 Task: Search one way flight ticket for 3 adults in first from Akron/canton: Akron-canton Regional Airport to Rock Springs: Southwest Wyoming Regional Airport (rock Springs Sweetwater County Airport) on 8-5-2023. Choice of flights is Singapure airlines. Number of bags: 1 carry on bag. Price is upto 100000. Outbound departure time preference is 8:00.
Action: Mouse moved to (381, 302)
Screenshot: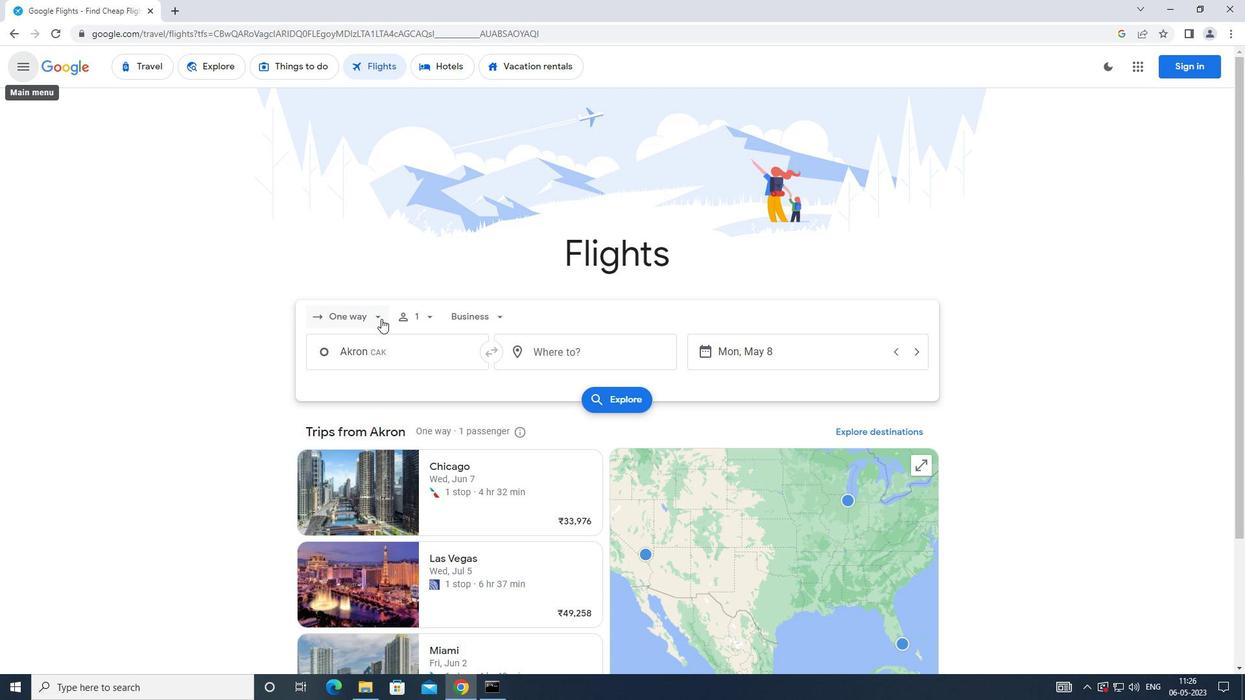 
Action: Mouse pressed left at (381, 302)
Screenshot: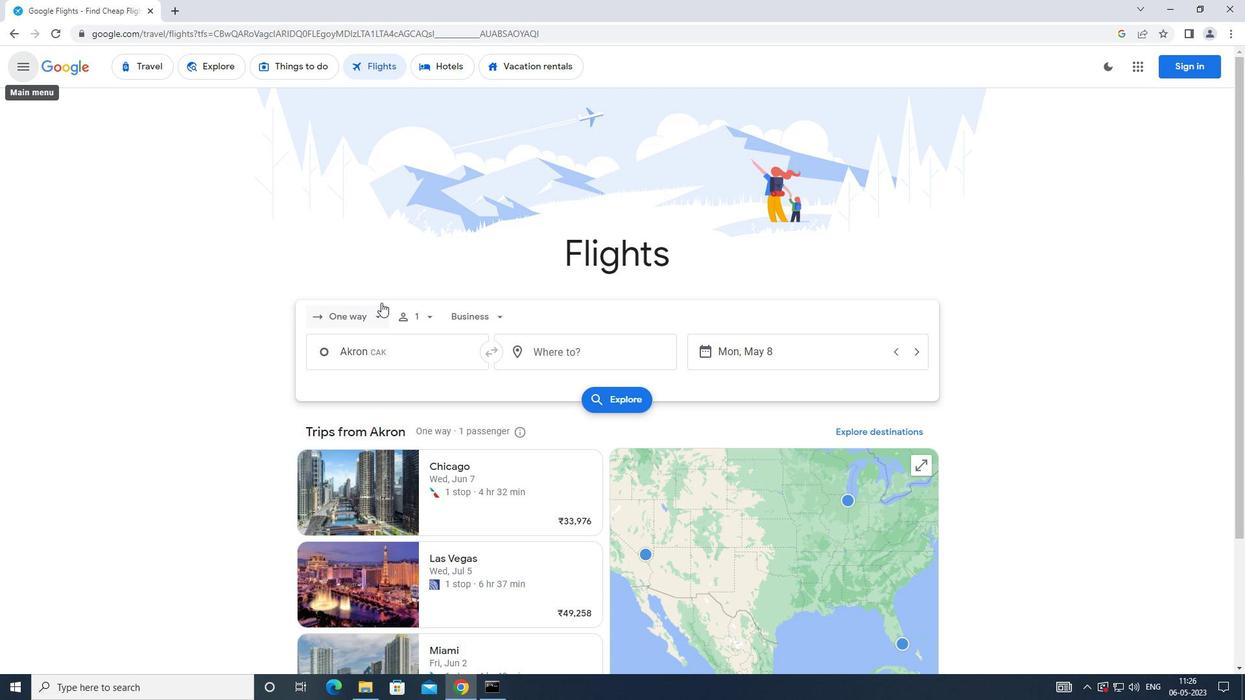 
Action: Mouse moved to (363, 376)
Screenshot: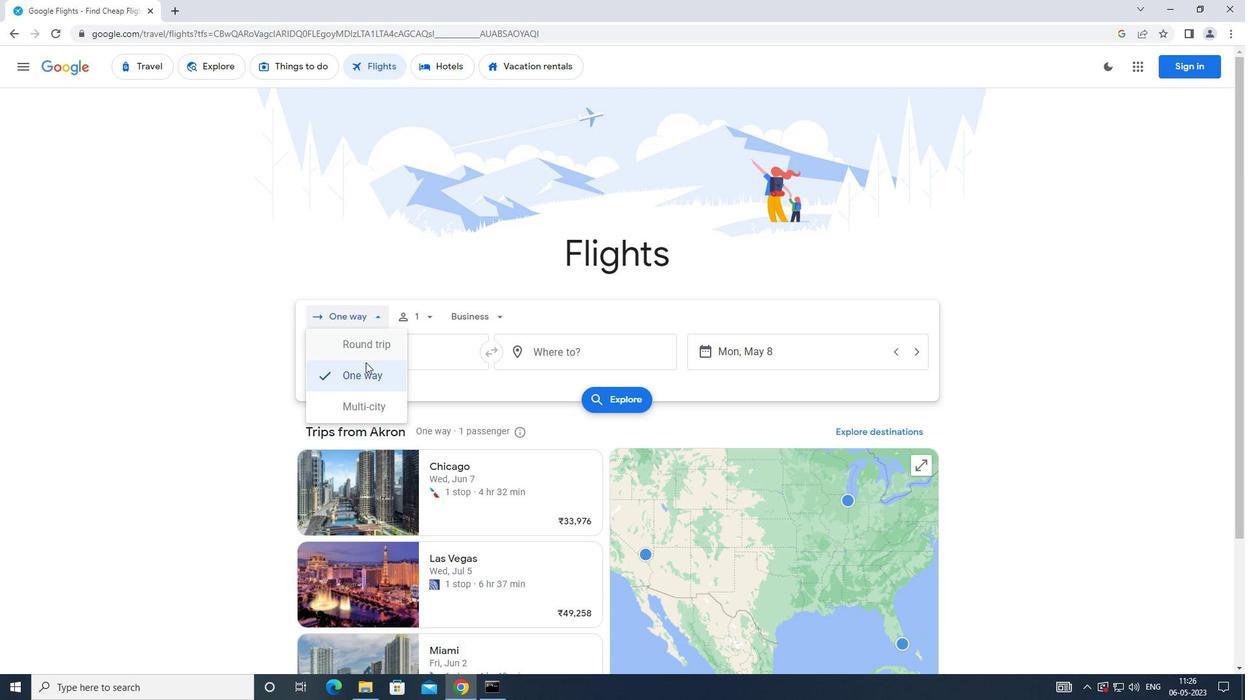 
Action: Mouse pressed left at (363, 376)
Screenshot: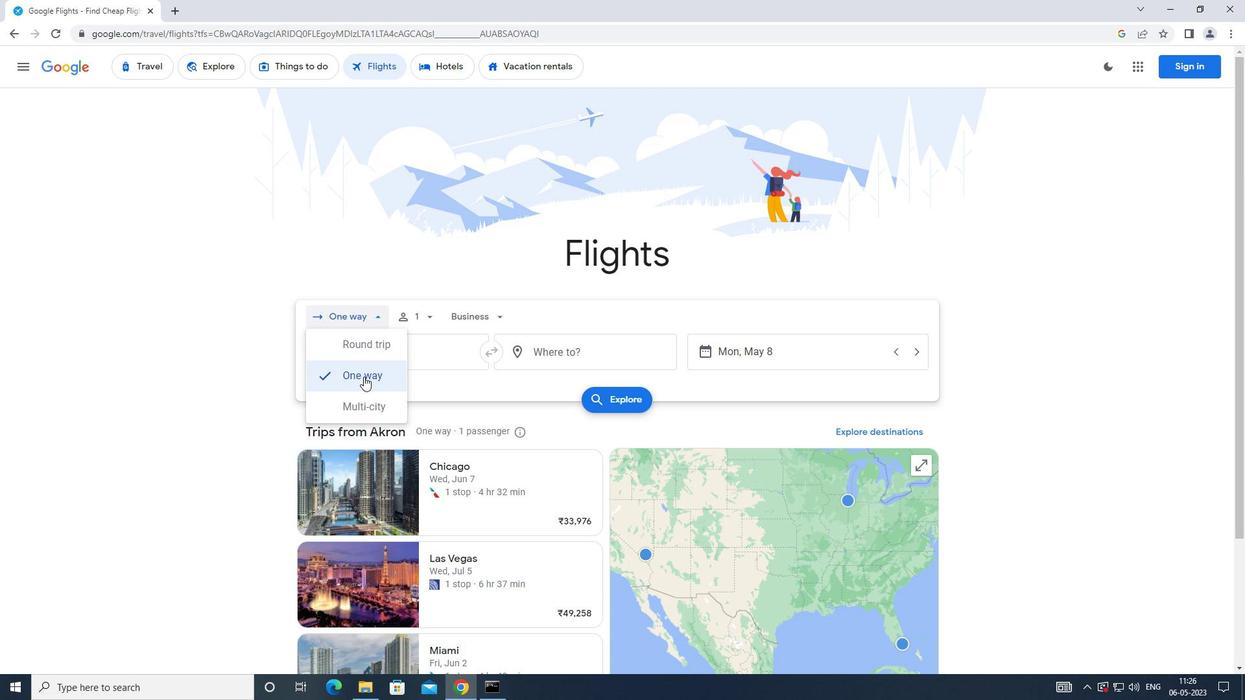
Action: Mouse moved to (428, 315)
Screenshot: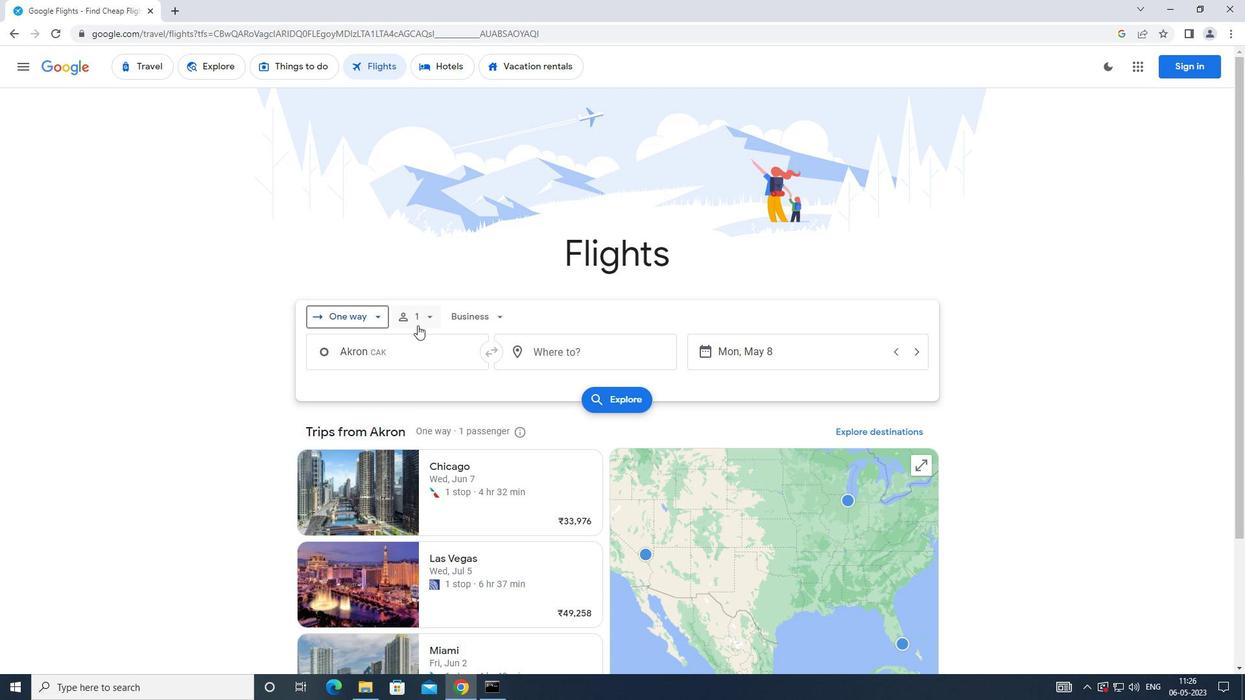 
Action: Mouse pressed left at (428, 315)
Screenshot: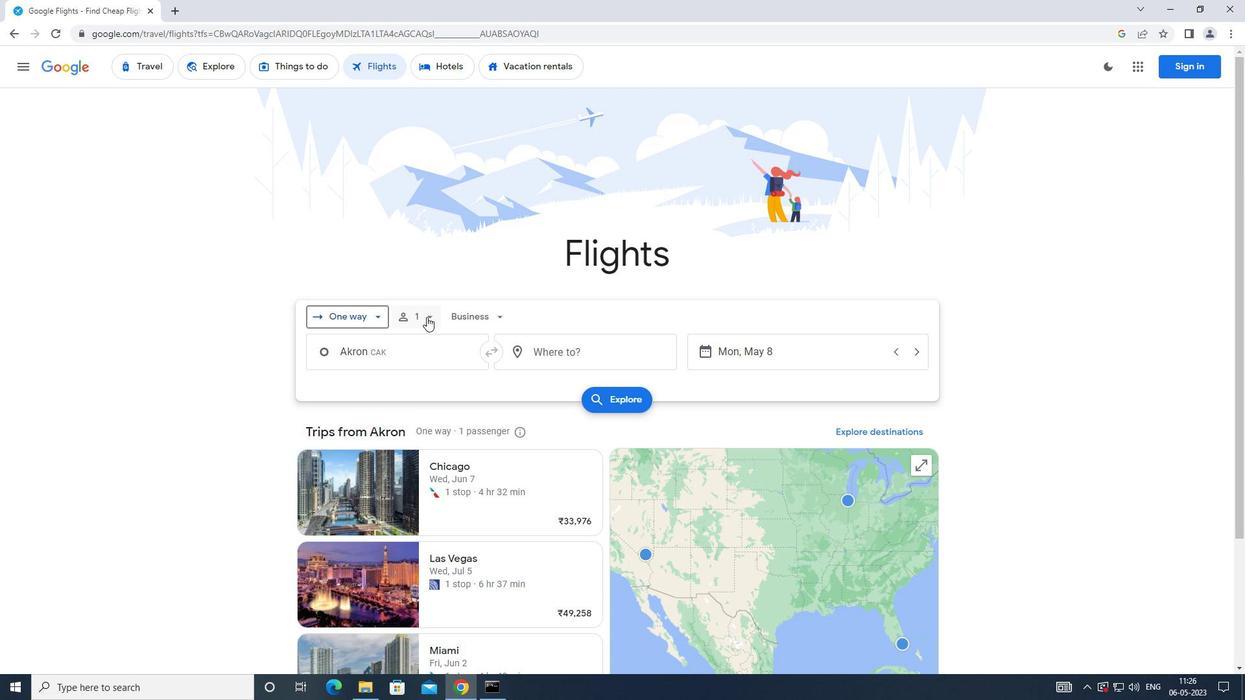 
Action: Mouse moved to (533, 352)
Screenshot: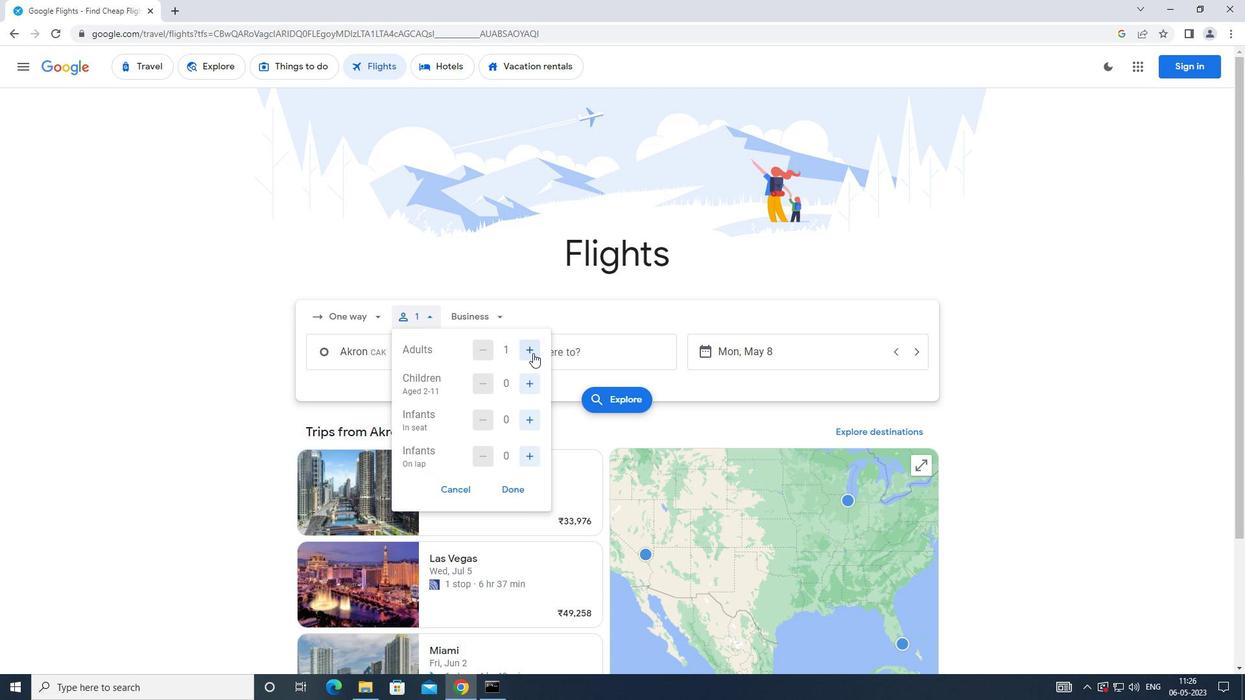 
Action: Mouse pressed left at (533, 352)
Screenshot: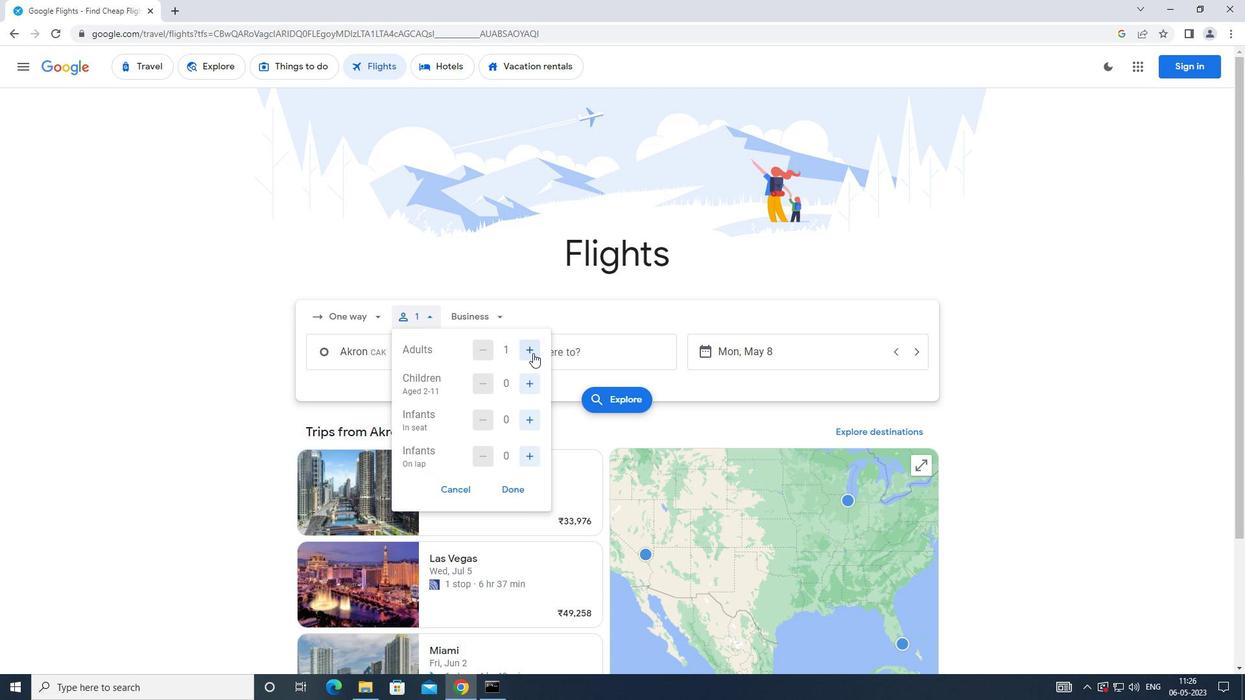 
Action: Mouse moved to (534, 352)
Screenshot: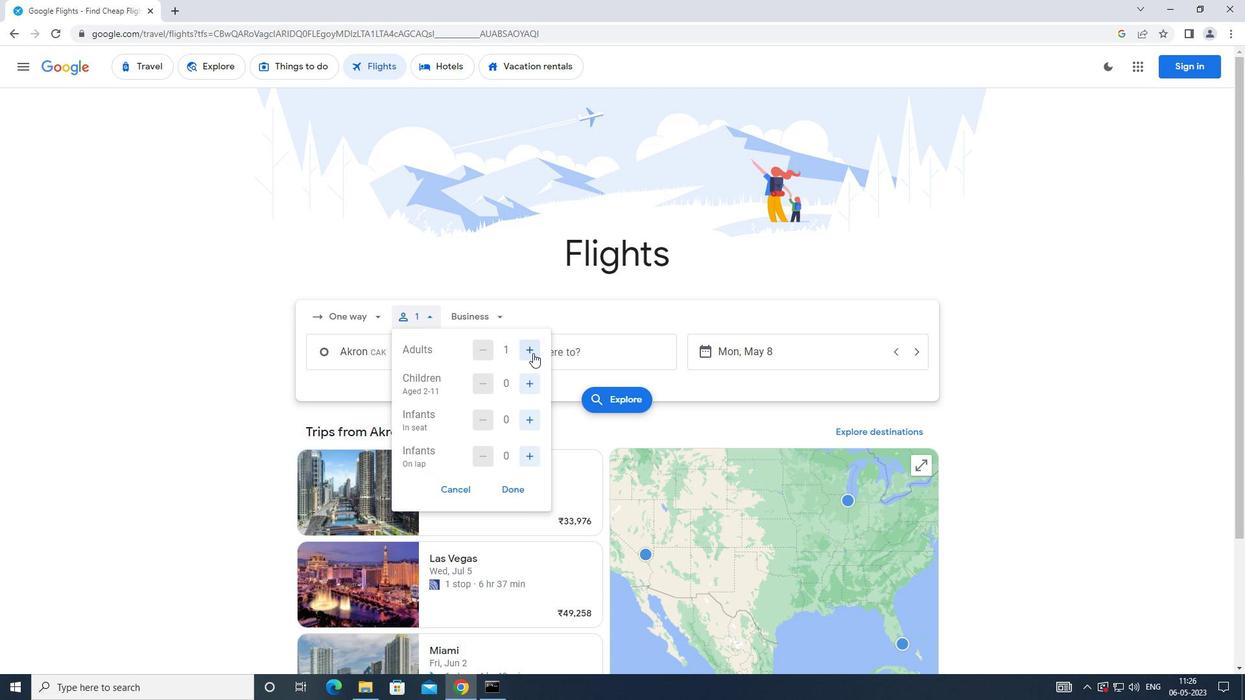 
Action: Mouse pressed left at (534, 352)
Screenshot: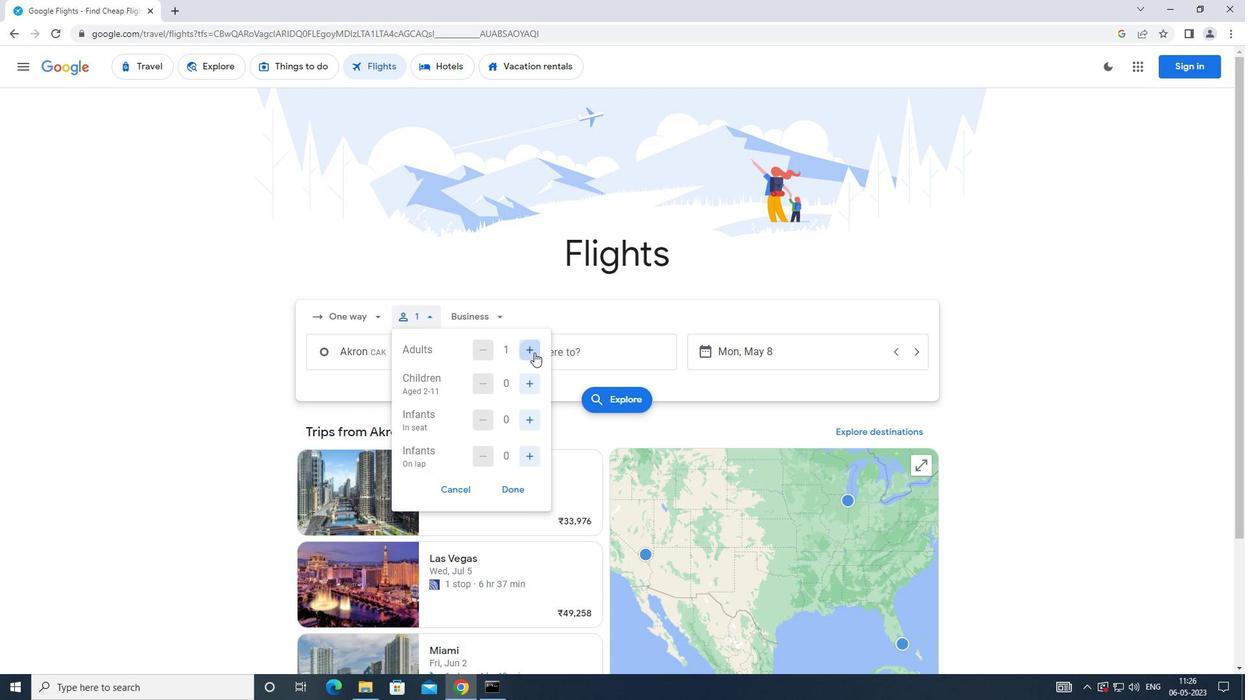 
Action: Mouse moved to (516, 489)
Screenshot: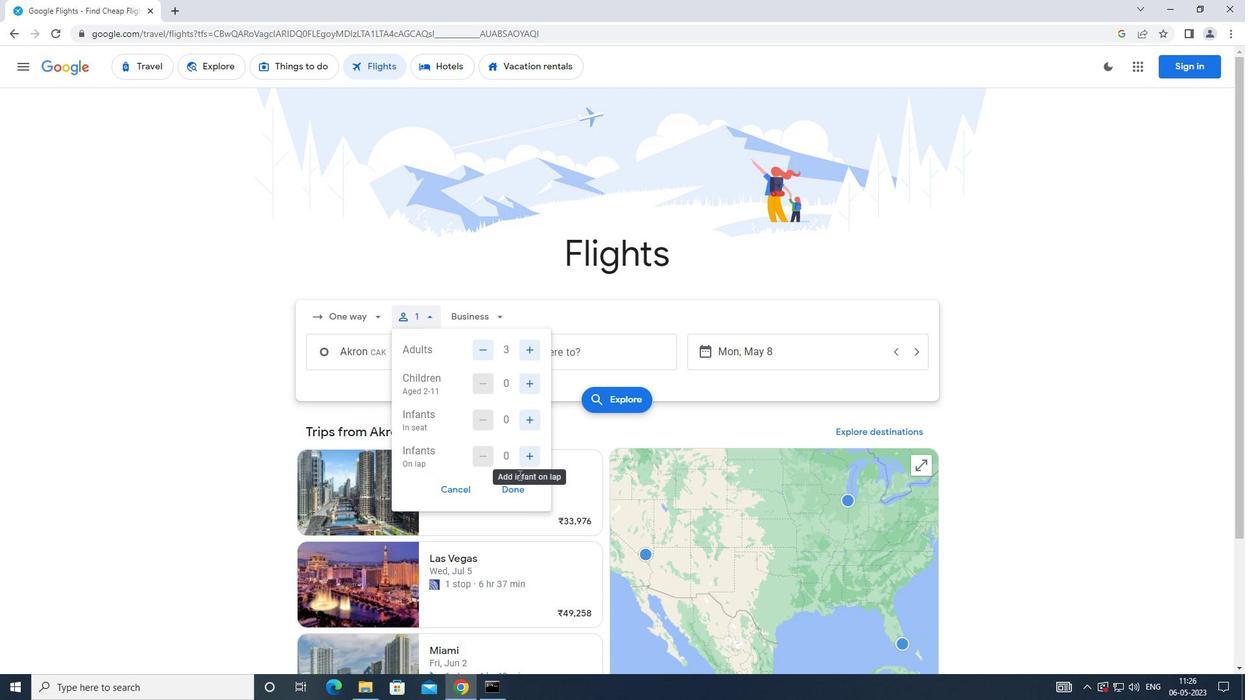 
Action: Mouse pressed left at (516, 489)
Screenshot: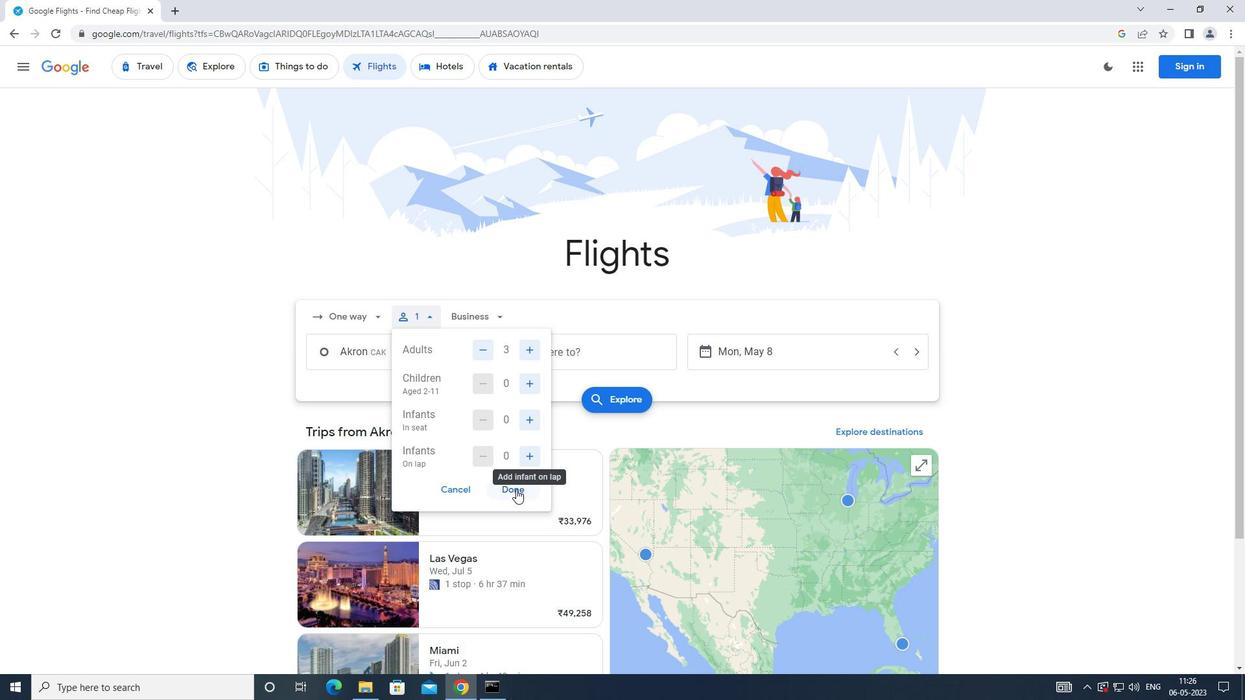 
Action: Mouse moved to (470, 318)
Screenshot: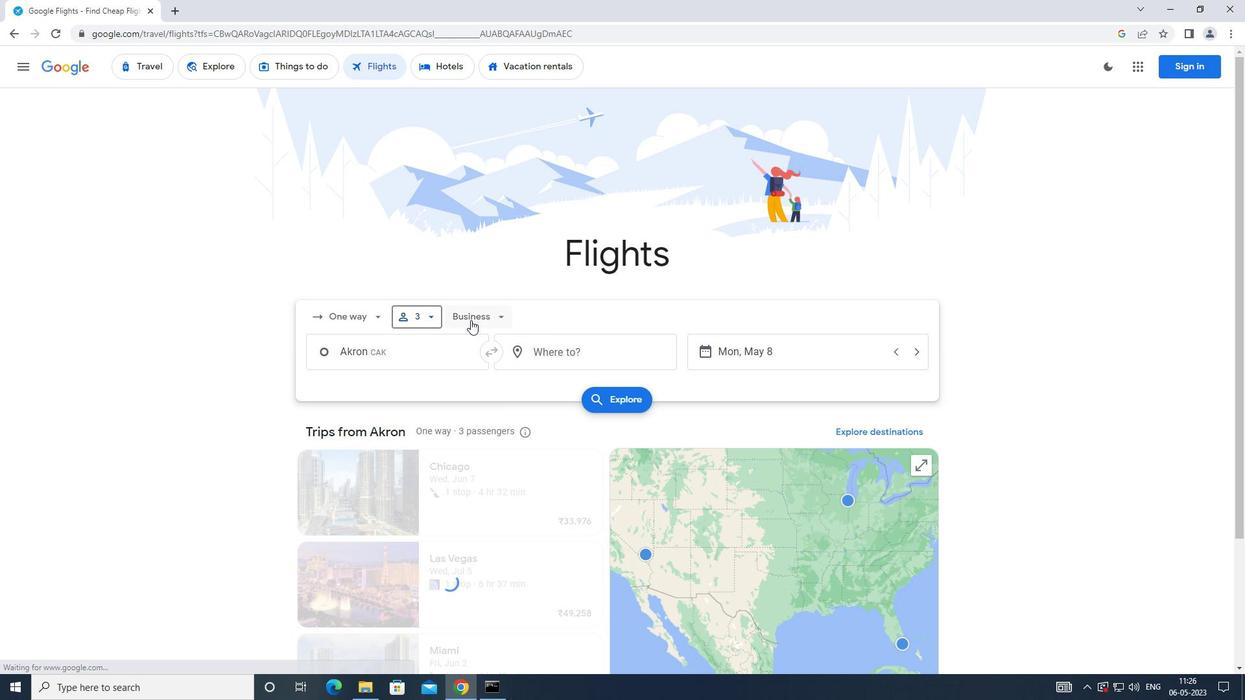 
Action: Mouse pressed left at (470, 318)
Screenshot: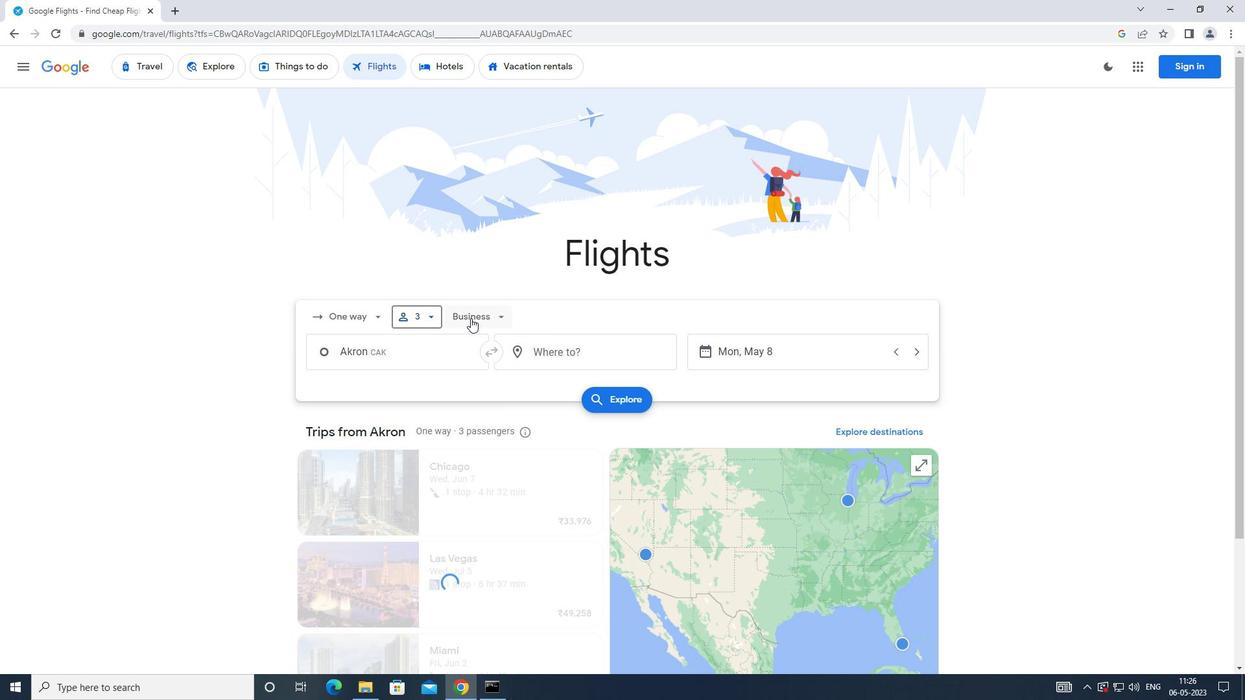 
Action: Mouse moved to (490, 445)
Screenshot: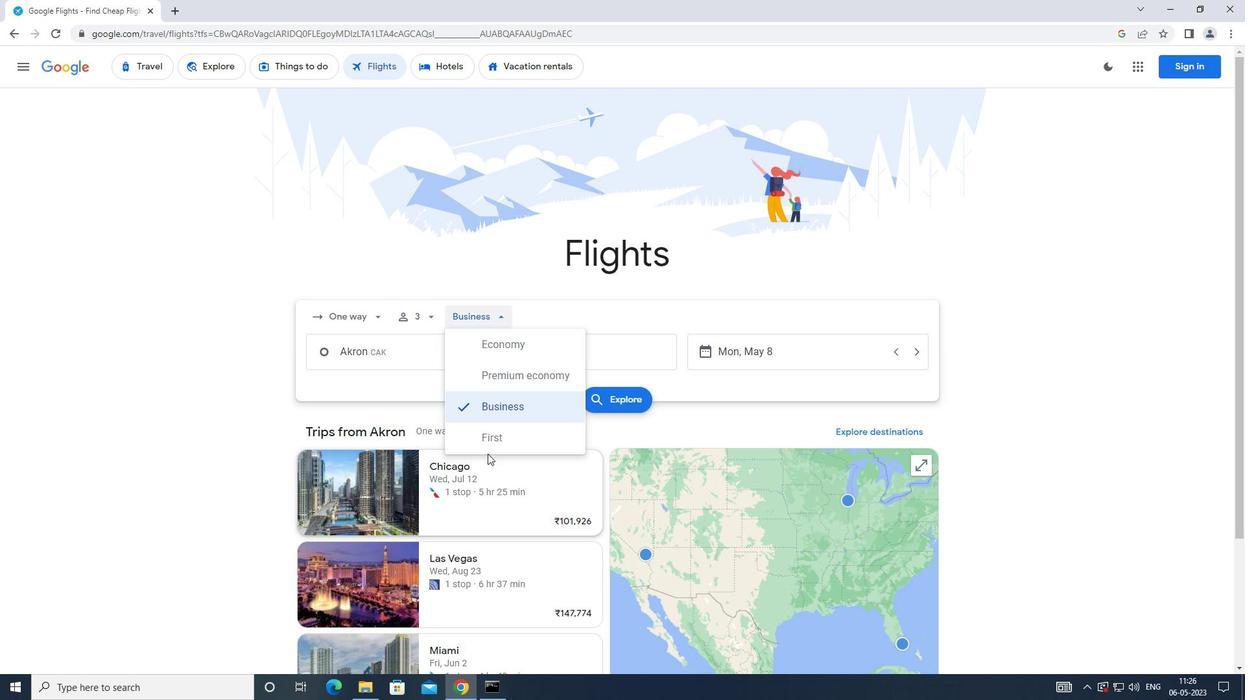 
Action: Mouse pressed left at (490, 445)
Screenshot: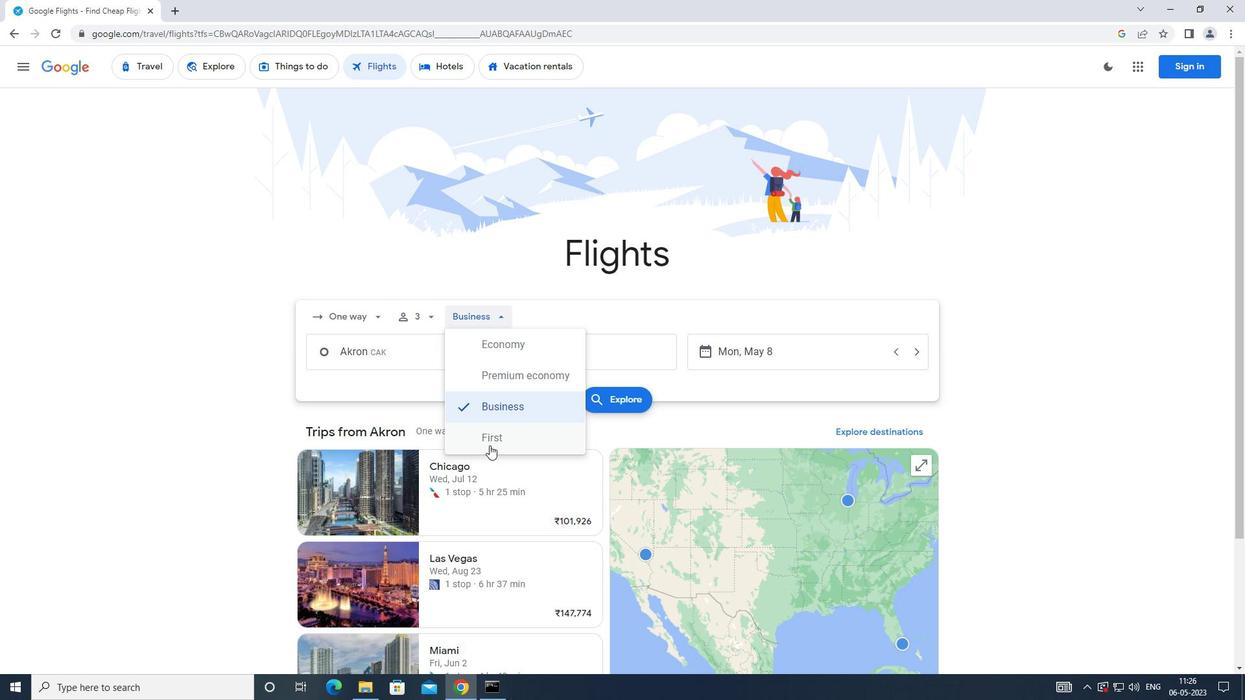 
Action: Mouse moved to (379, 356)
Screenshot: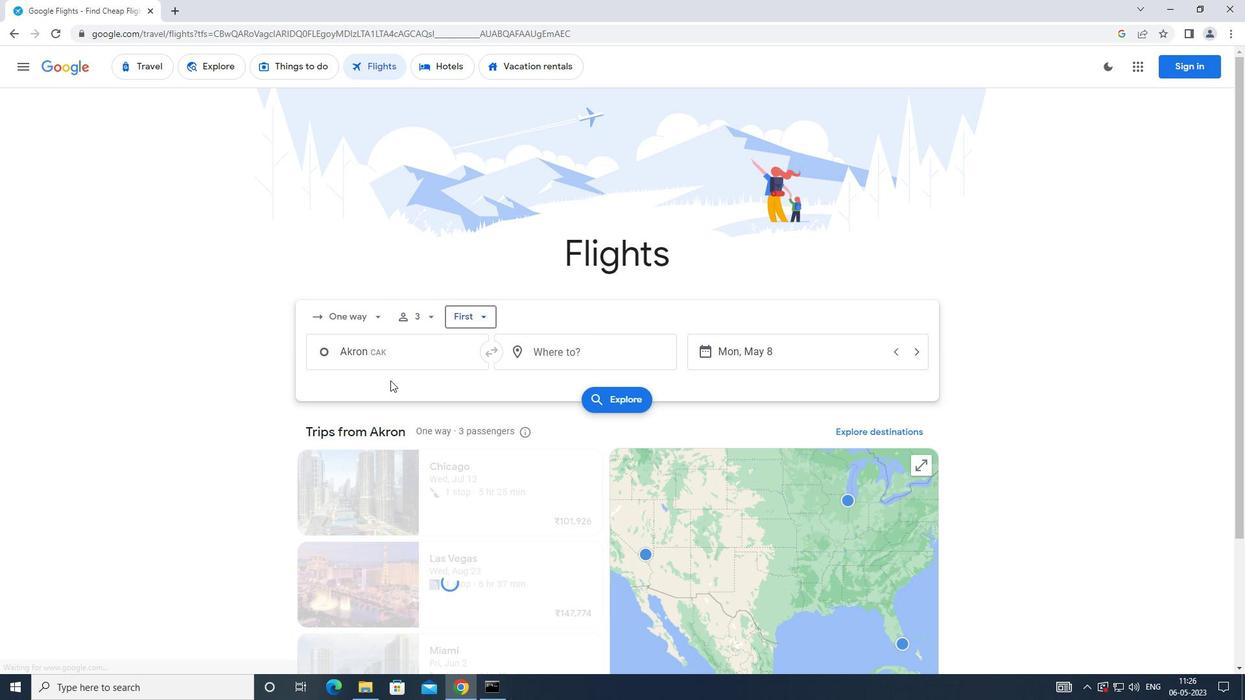 
Action: Mouse pressed left at (379, 356)
Screenshot: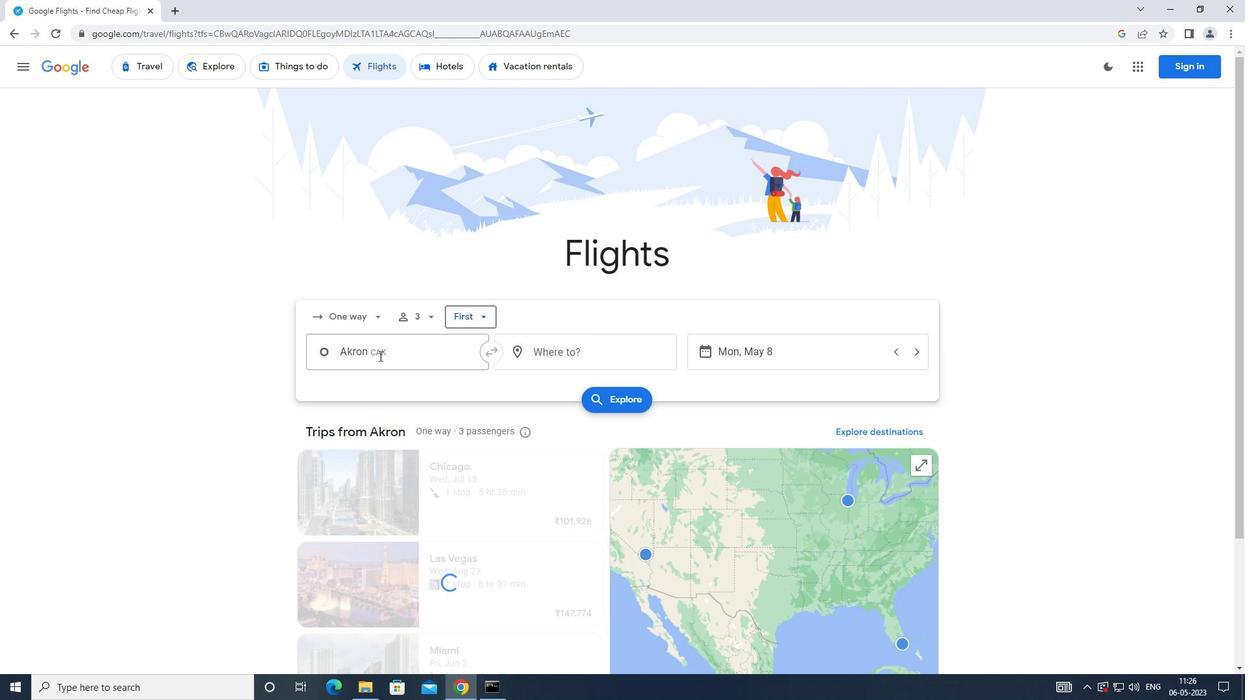 
Action: Mouse moved to (384, 361)
Screenshot: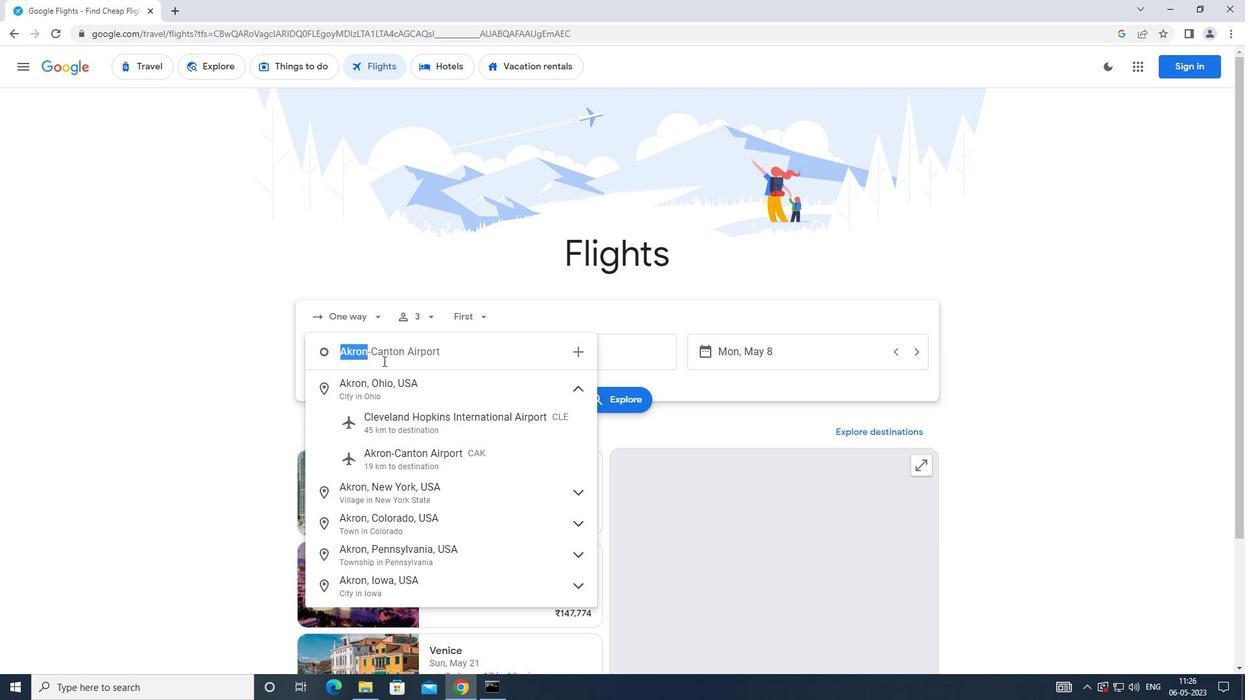 
Action: Key pressed <Key.caps_lock>a<Key.backspace><Key.caps_lock>a<Key.caps_lock>kro-canton
Screenshot: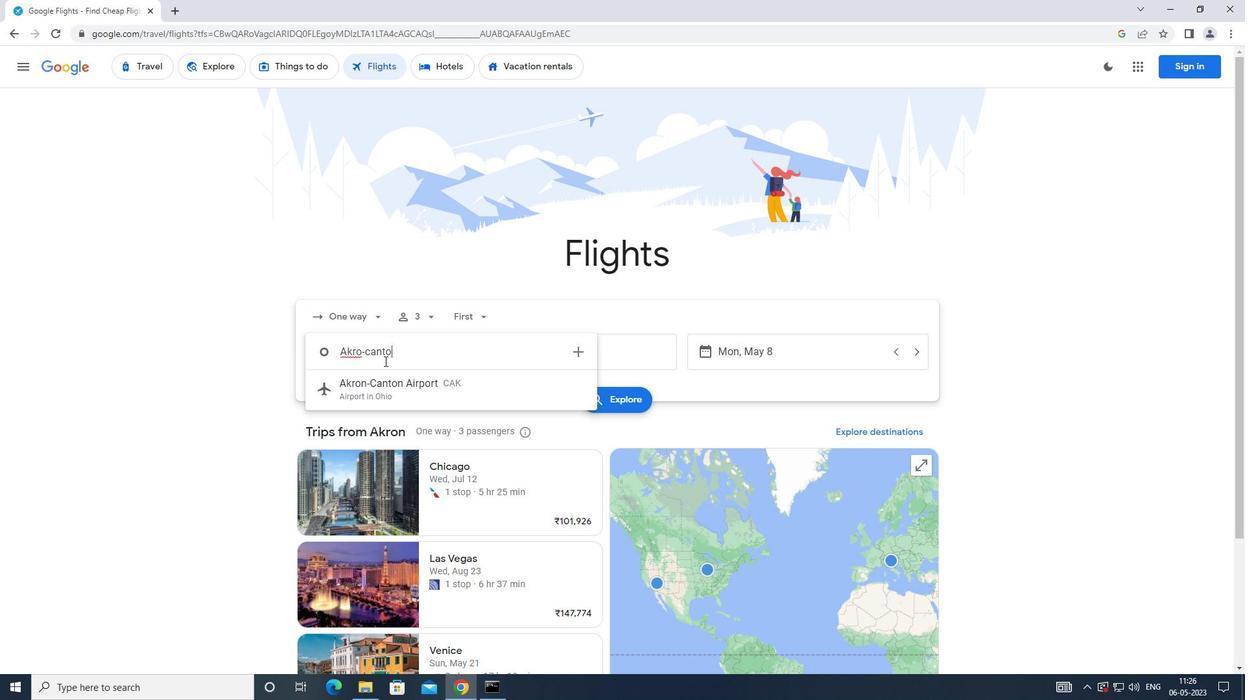 
Action: Mouse moved to (379, 389)
Screenshot: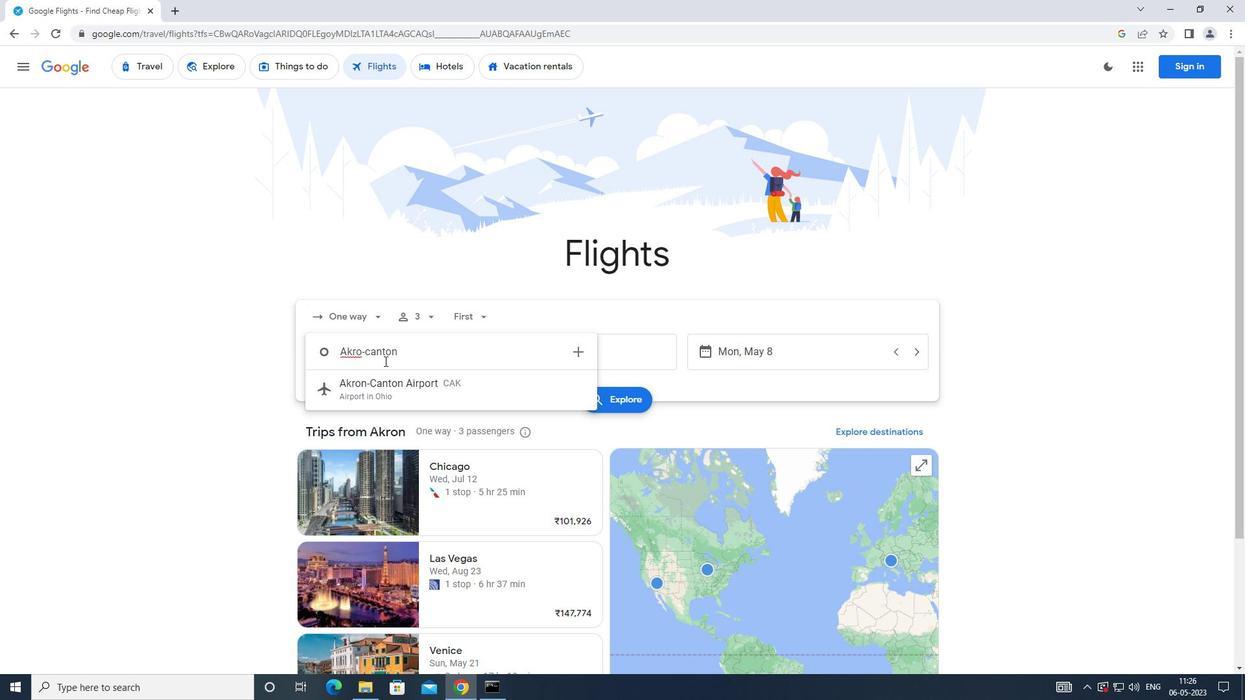 
Action: Mouse pressed left at (379, 389)
Screenshot: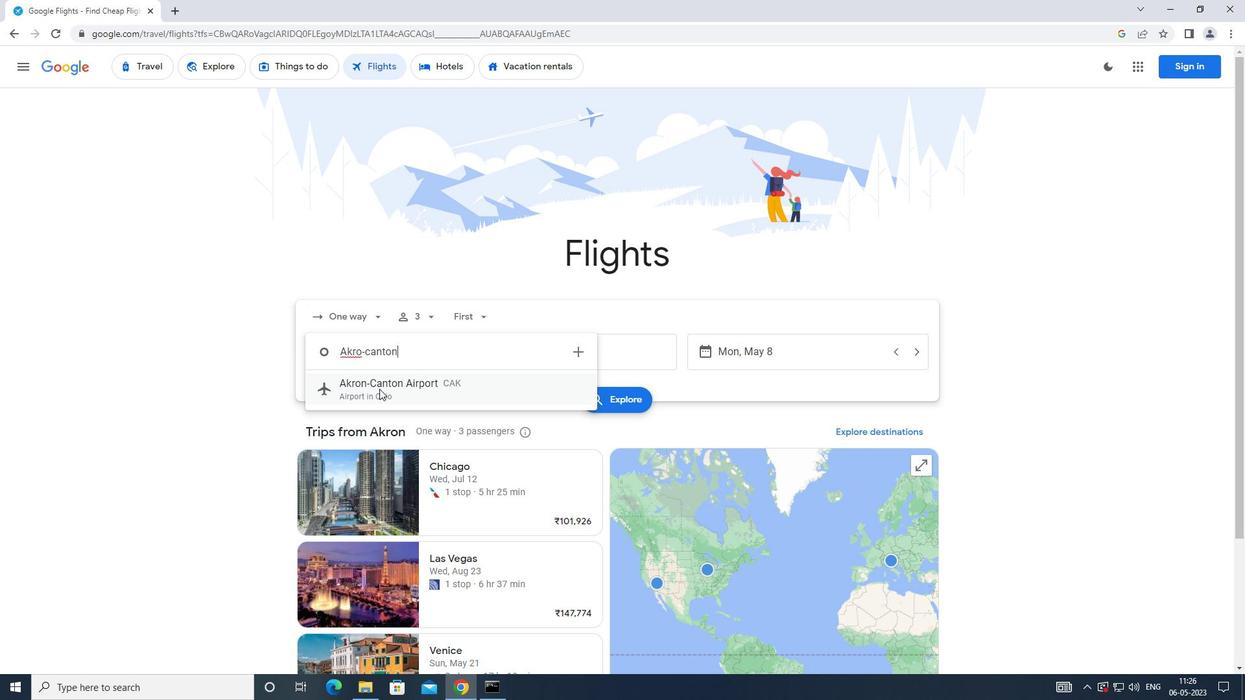 
Action: Mouse moved to (555, 349)
Screenshot: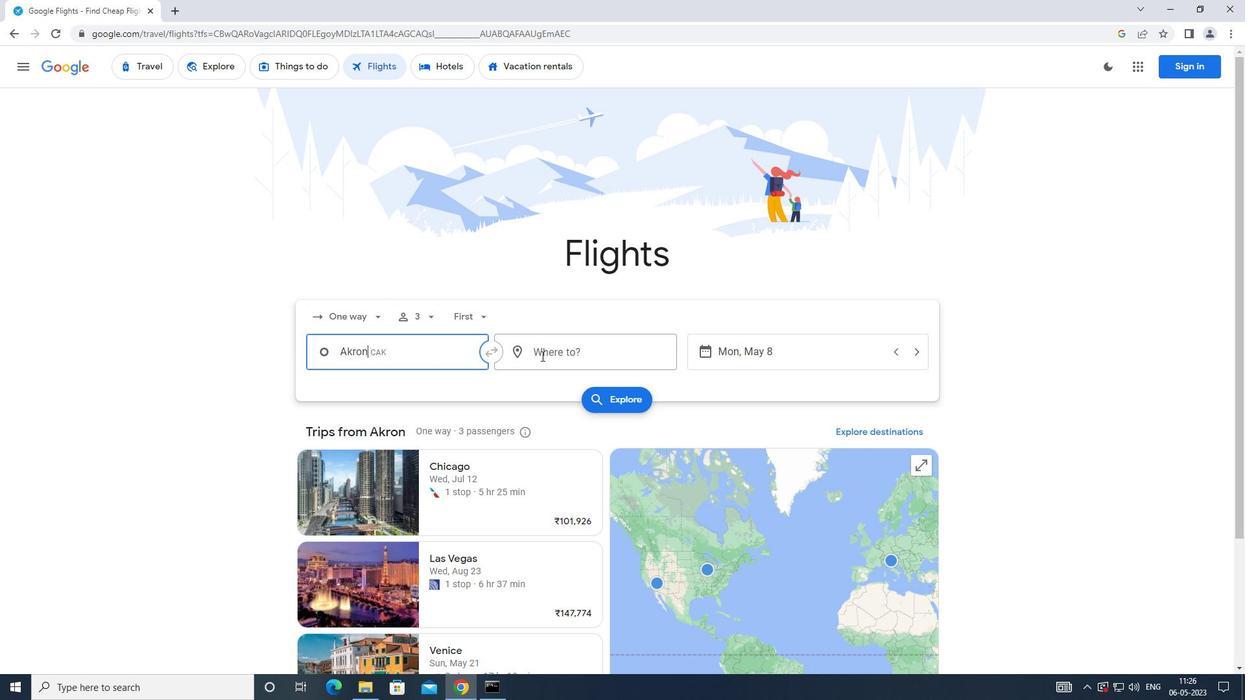 
Action: Mouse pressed left at (555, 349)
Screenshot: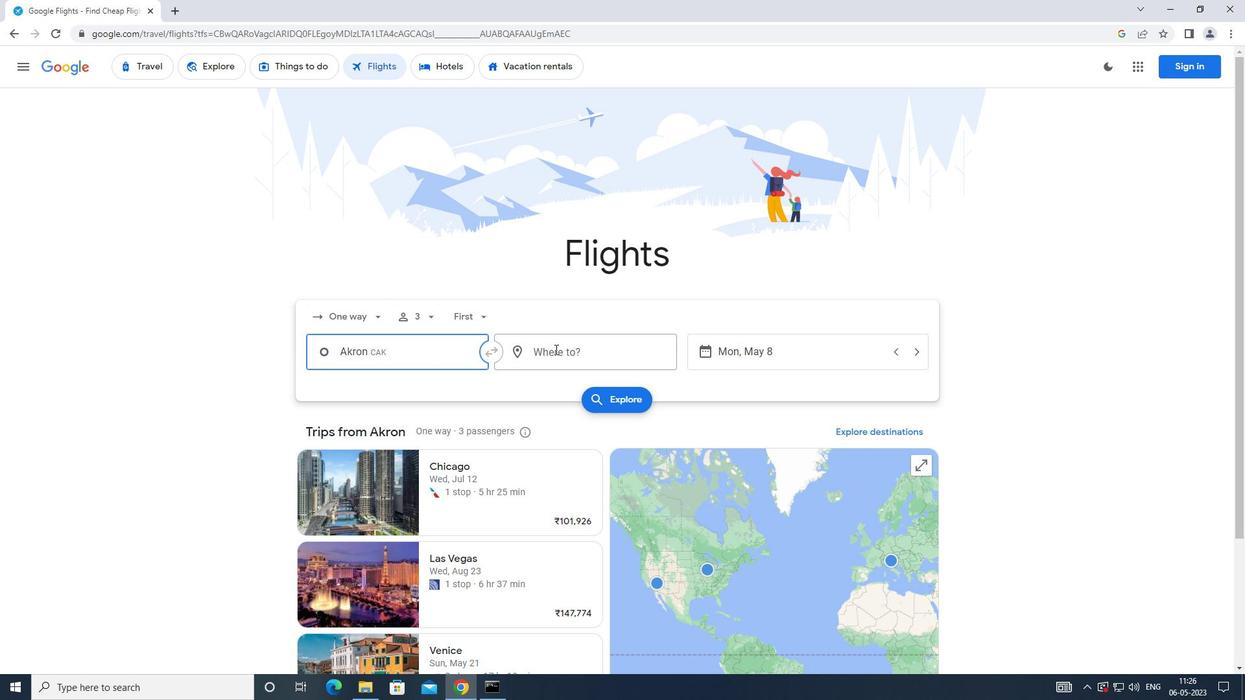 
Action: Key pressed <Key.caps_lock>s<Key.caps_lock>ouhwest
Screenshot: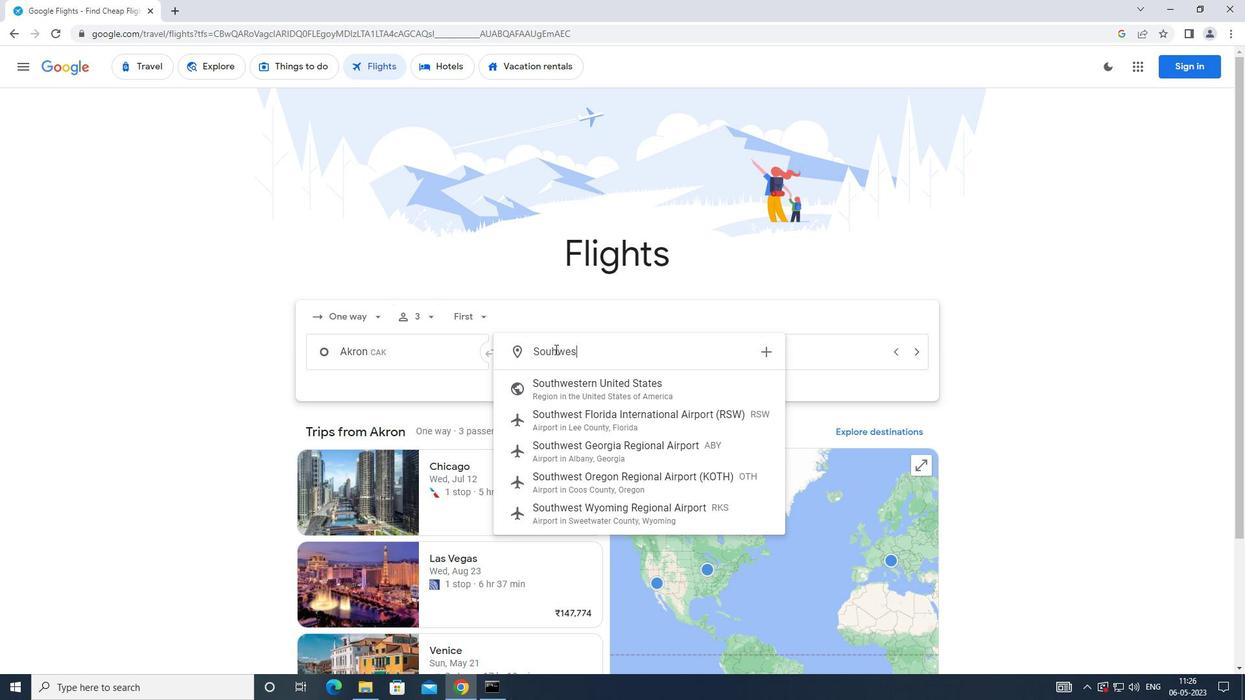 
Action: Mouse moved to (524, 509)
Screenshot: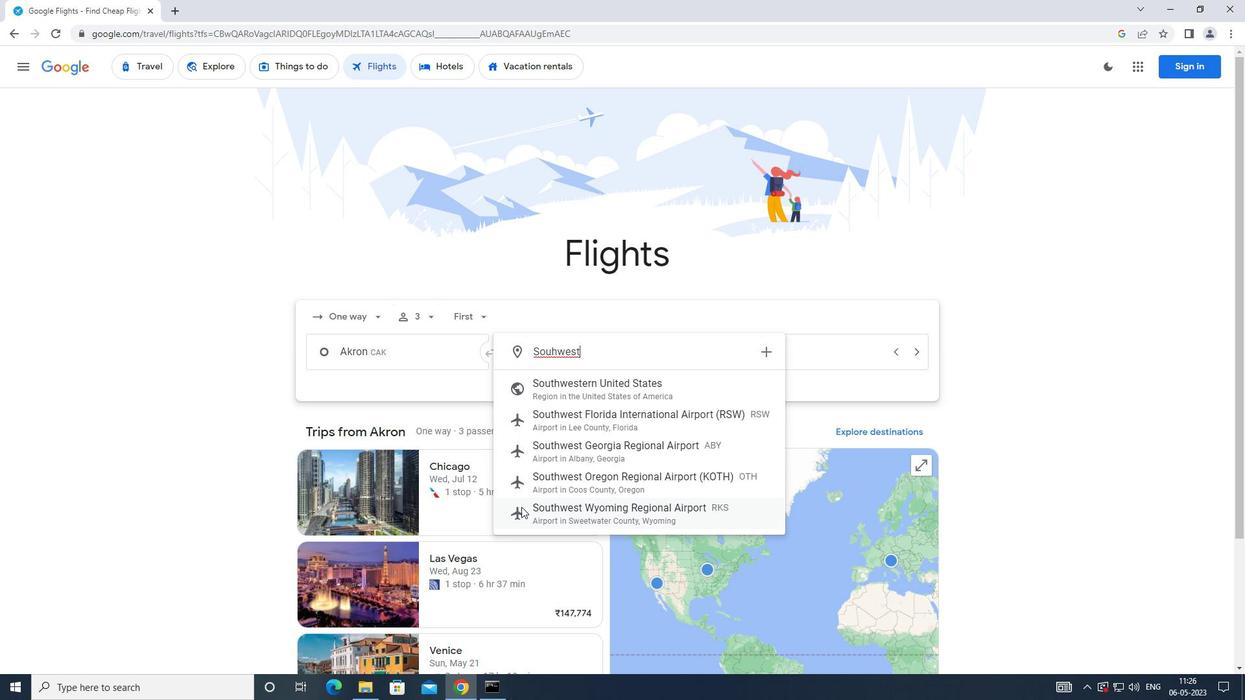 
Action: Mouse pressed left at (524, 509)
Screenshot: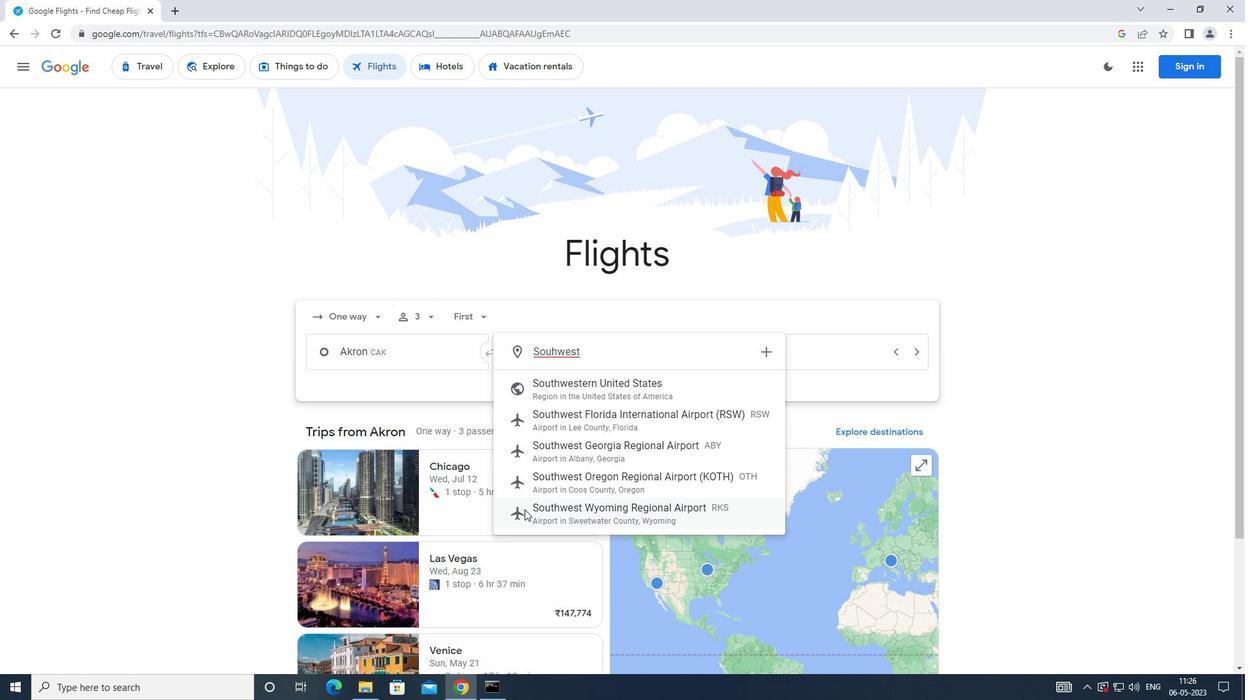 
Action: Mouse moved to (755, 359)
Screenshot: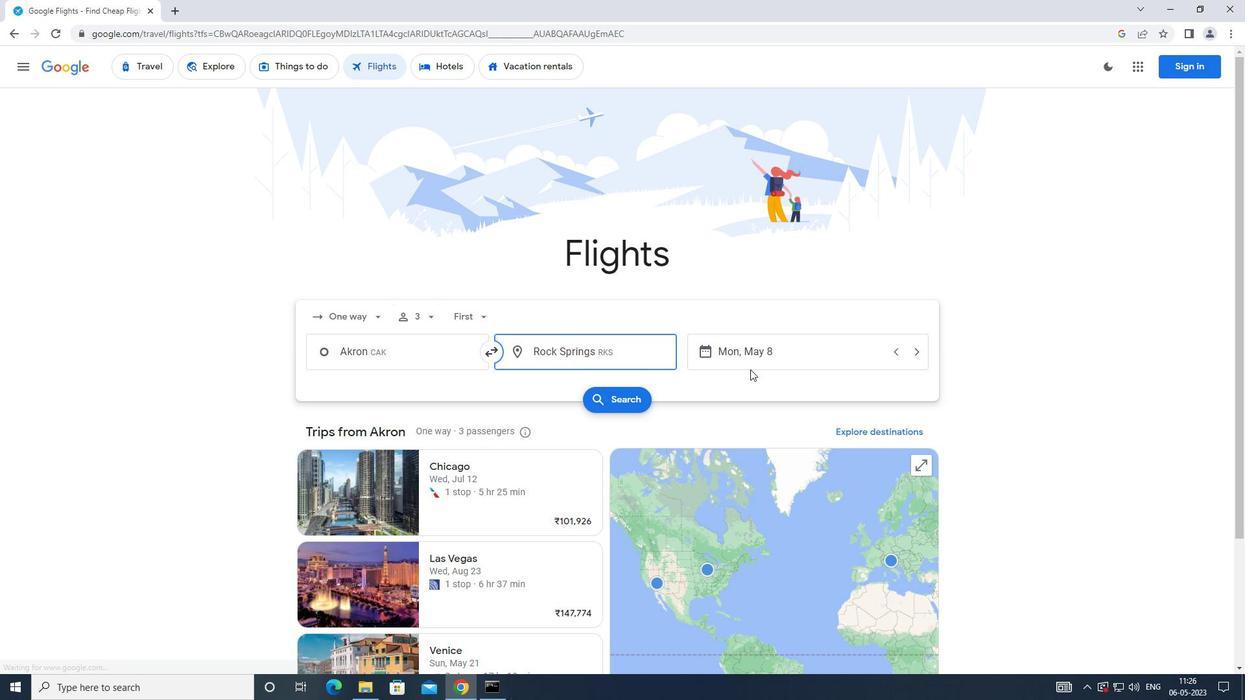 
Action: Mouse pressed left at (755, 359)
Screenshot: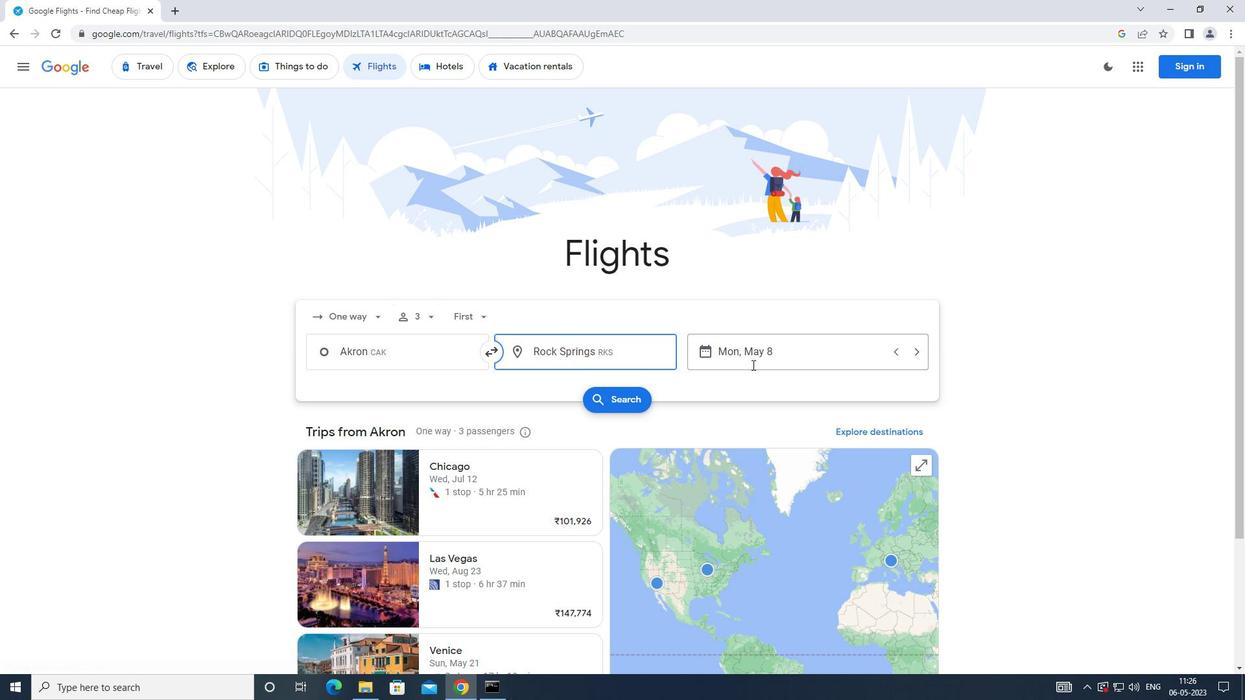 
Action: Mouse moved to (506, 473)
Screenshot: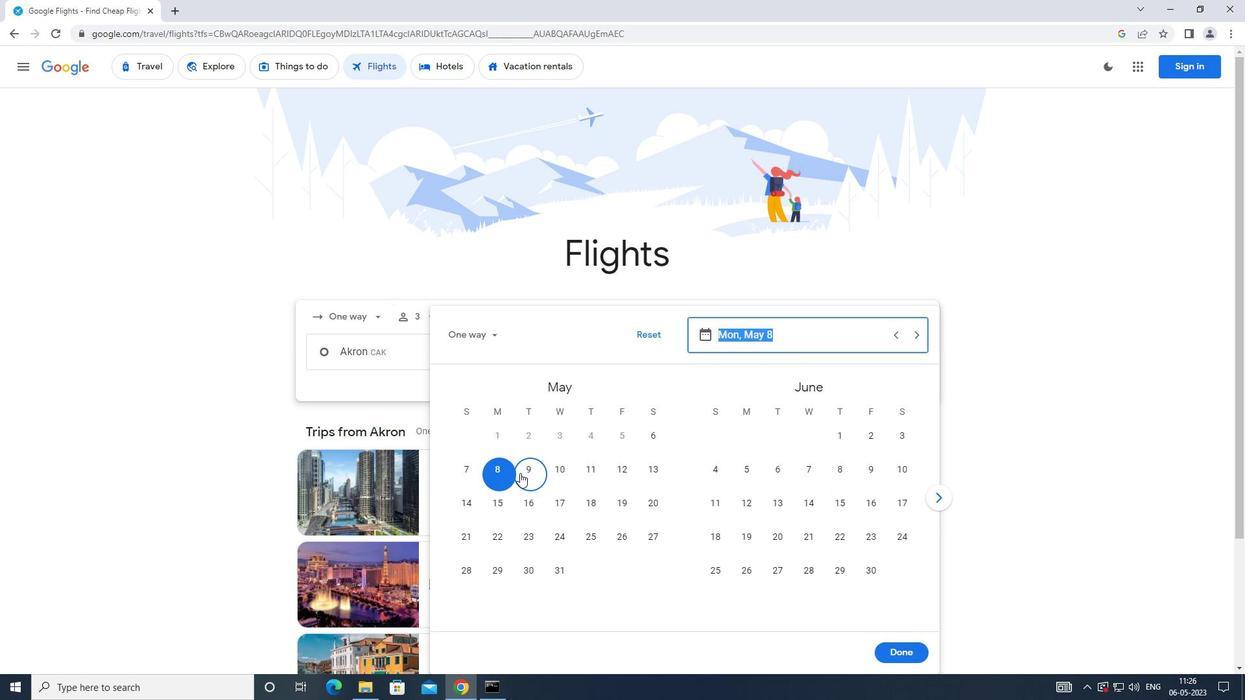 
Action: Mouse pressed left at (506, 473)
Screenshot: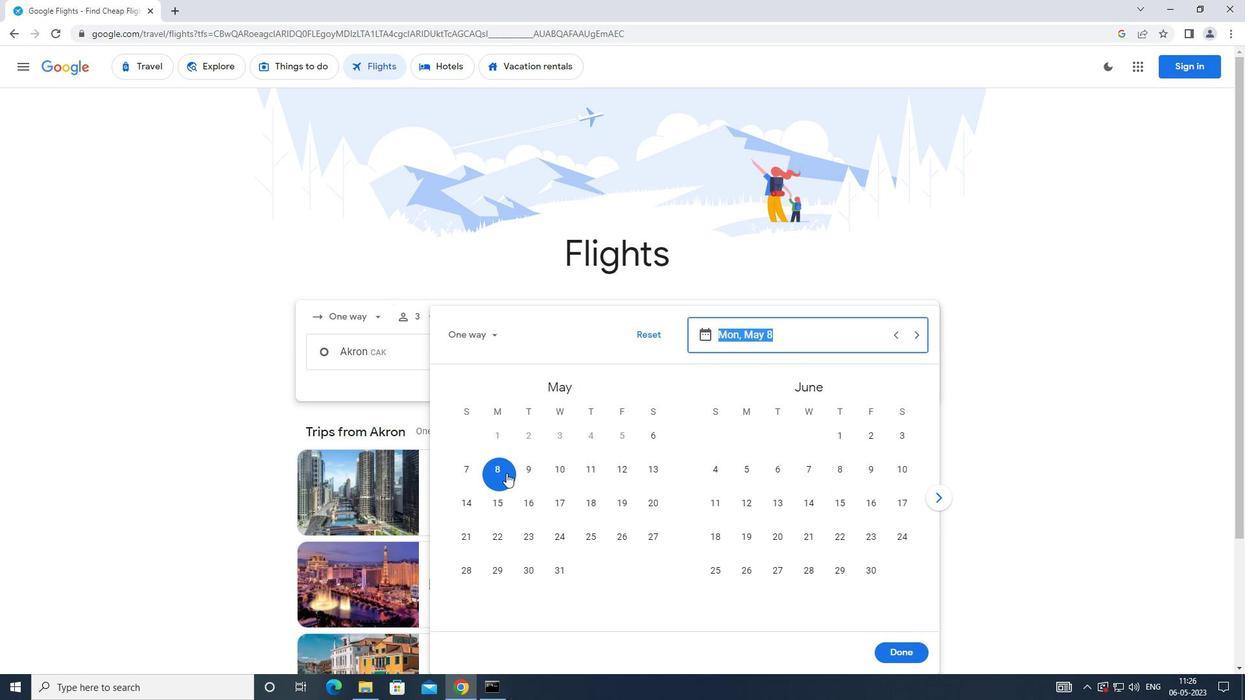 
Action: Mouse moved to (891, 651)
Screenshot: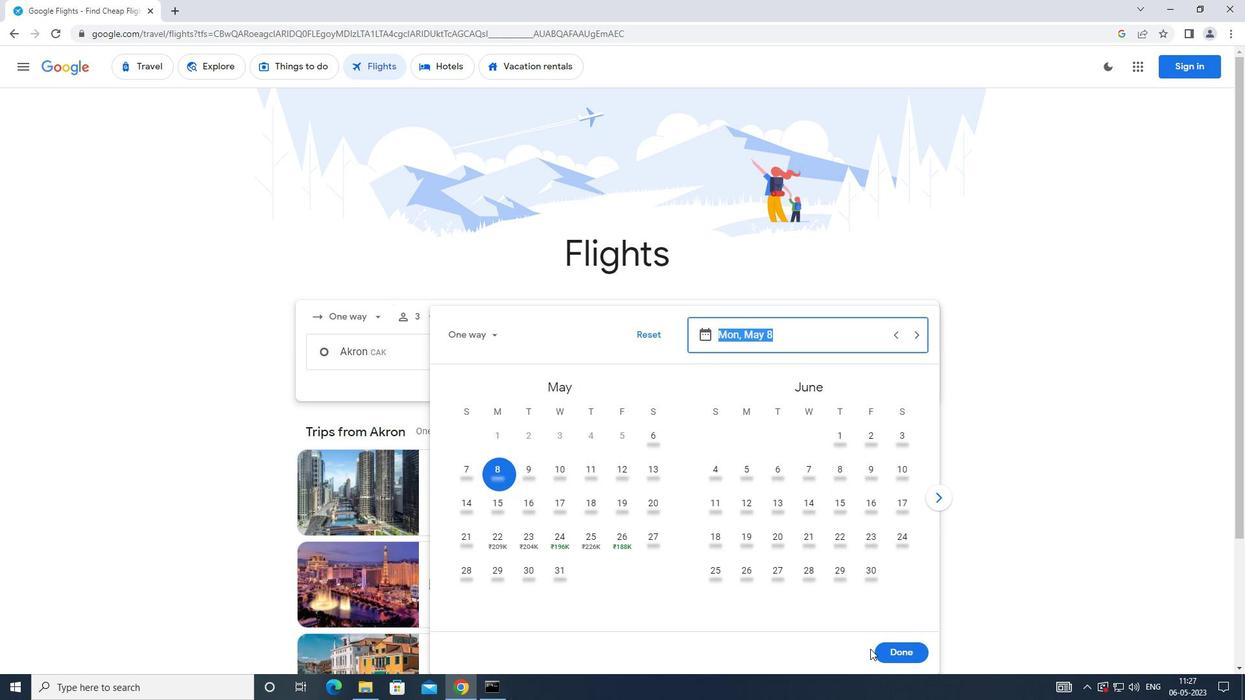 
Action: Mouse pressed left at (891, 651)
Screenshot: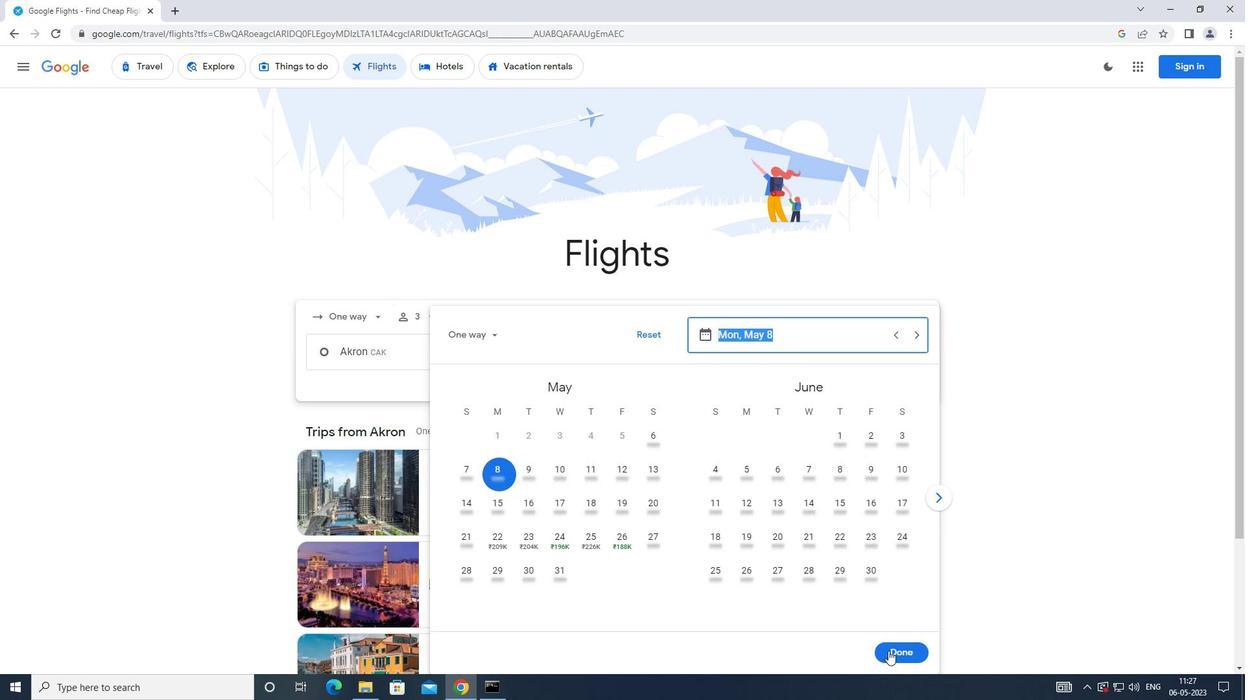 
Action: Mouse moved to (604, 398)
Screenshot: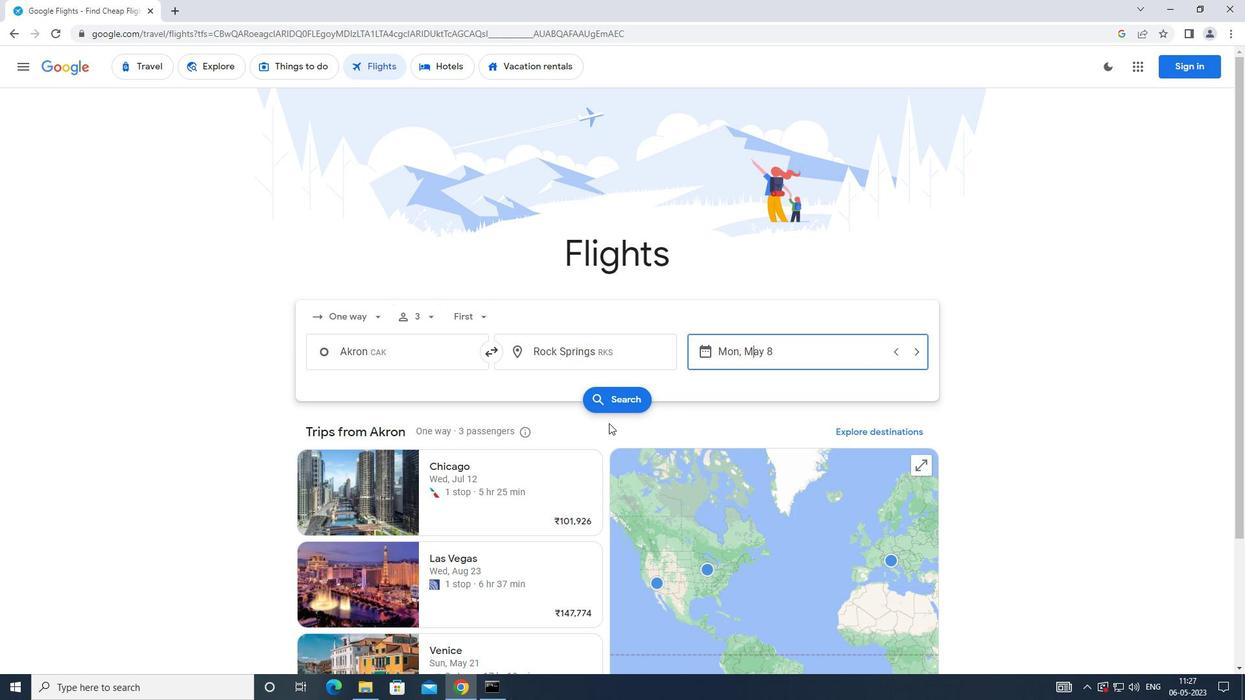 
Action: Mouse pressed left at (604, 398)
Screenshot: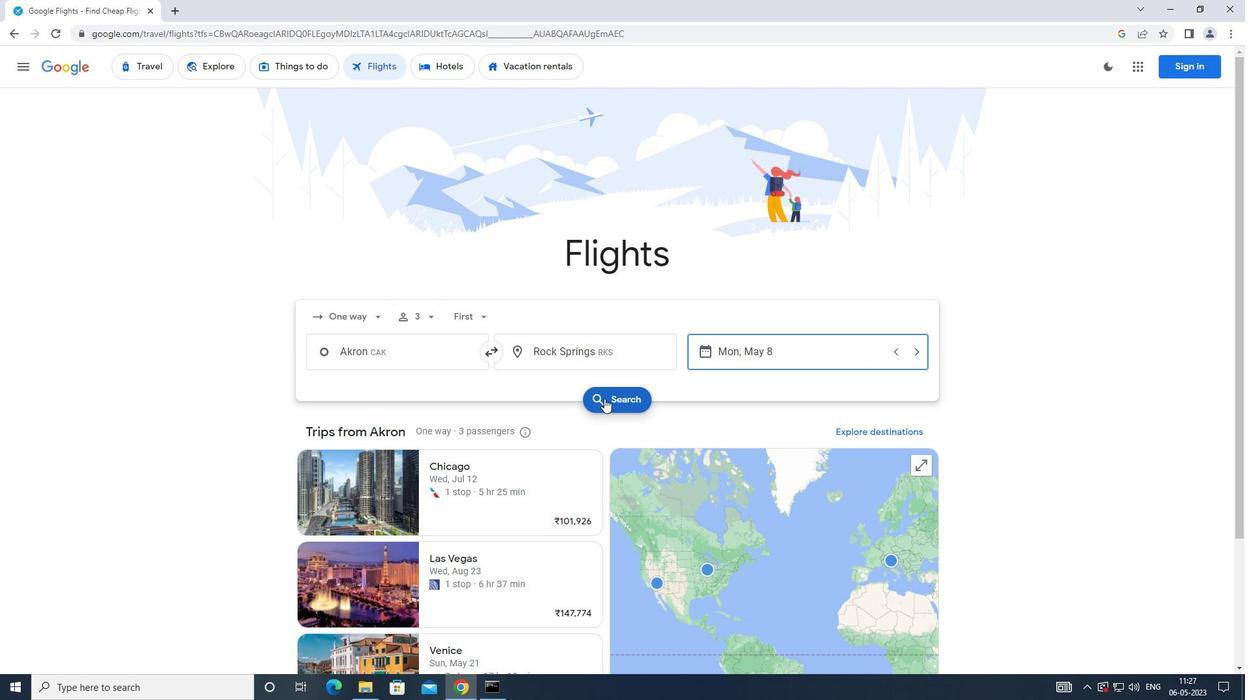 
Action: Mouse moved to (333, 189)
Screenshot: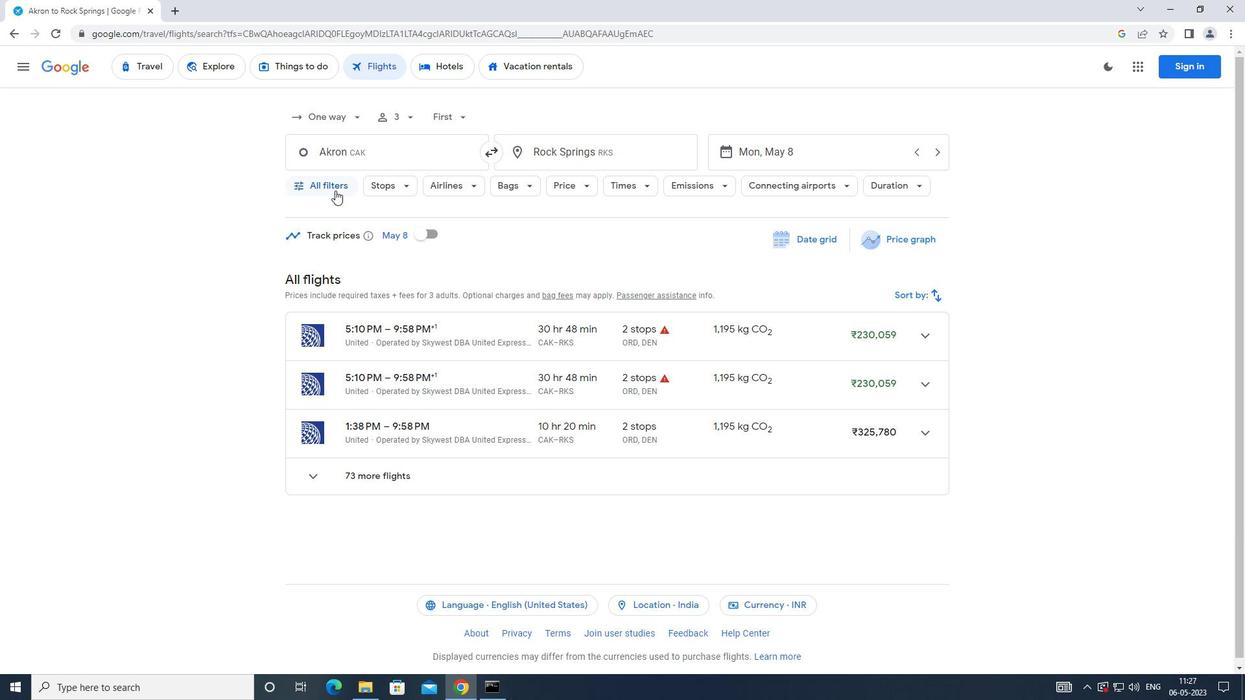 
Action: Mouse pressed left at (333, 189)
Screenshot: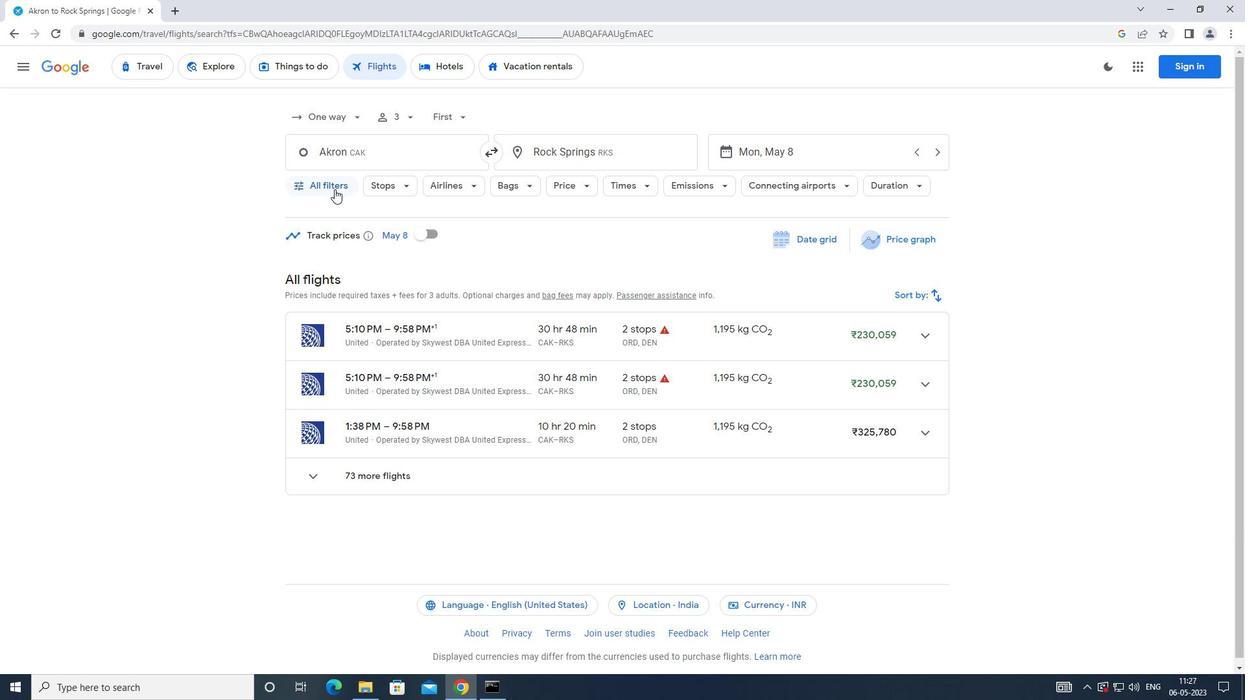 
Action: Mouse moved to (487, 463)
Screenshot: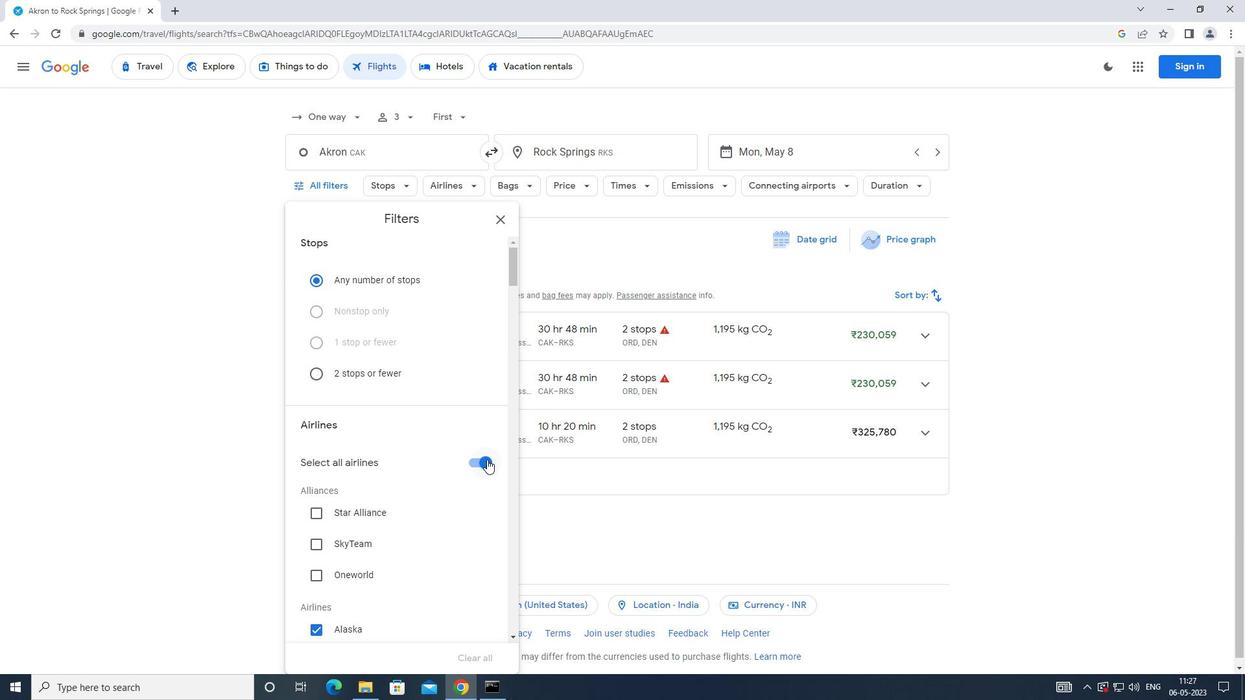 
Action: Mouse pressed left at (487, 463)
Screenshot: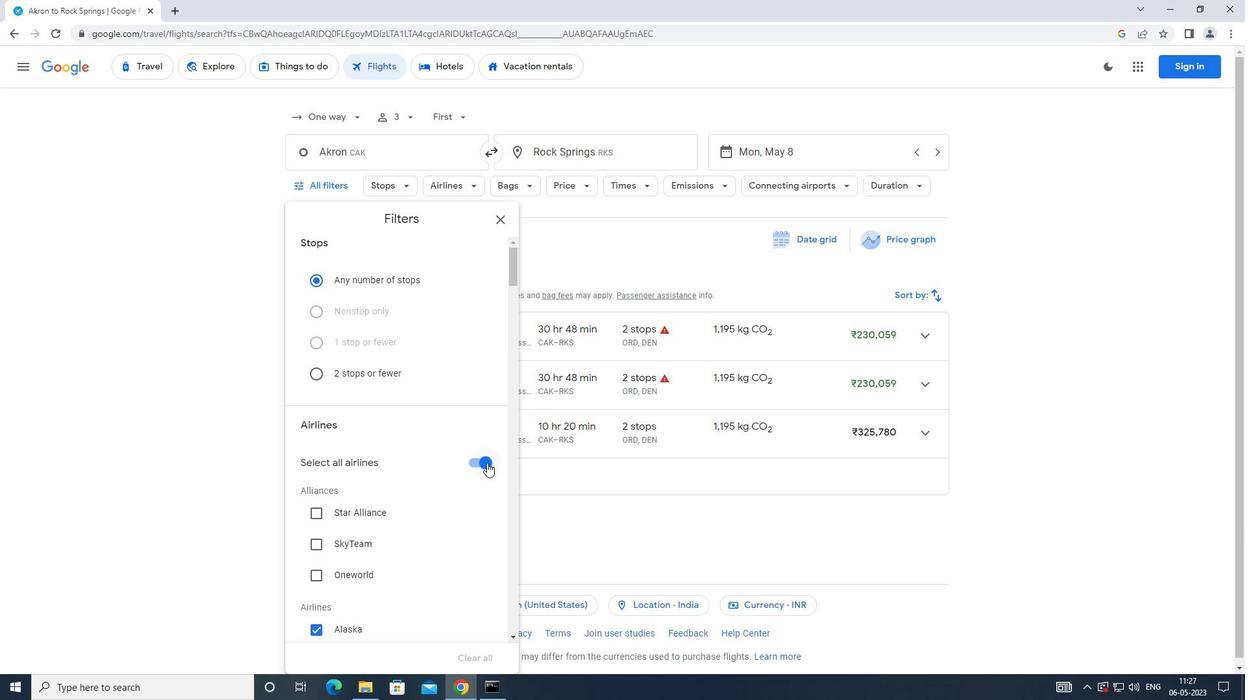 
Action: Mouse moved to (461, 433)
Screenshot: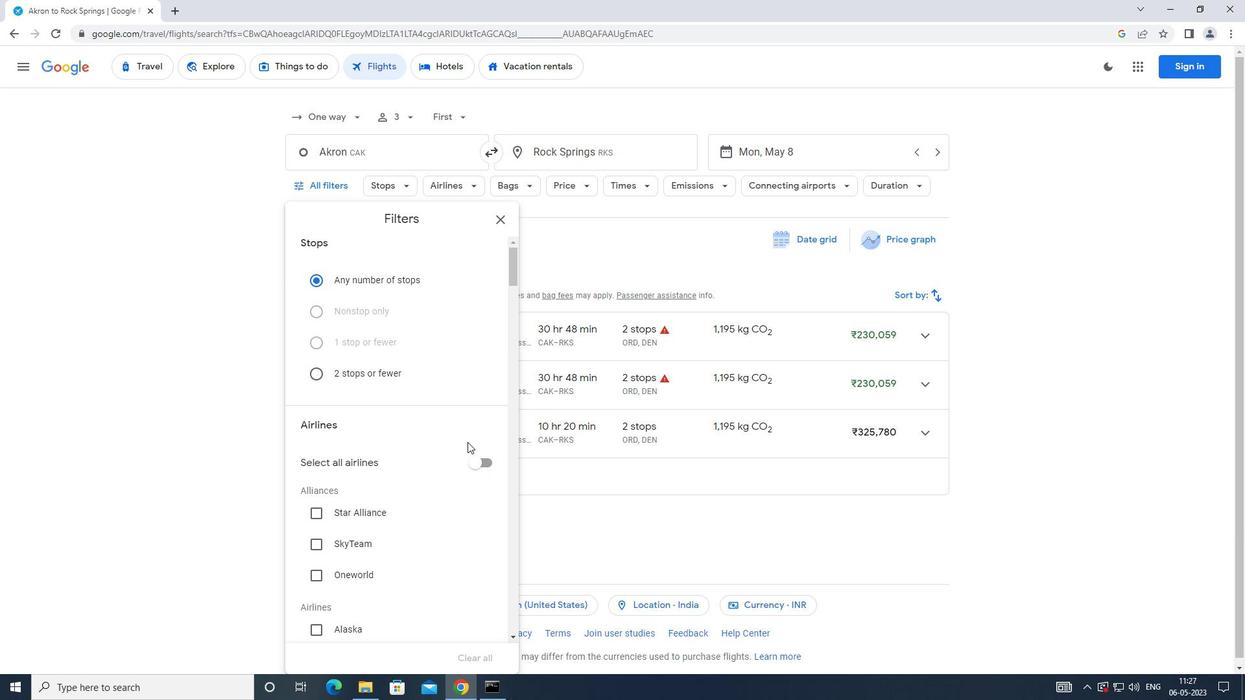 
Action: Mouse scrolled (461, 432) with delta (0, 0)
Screenshot: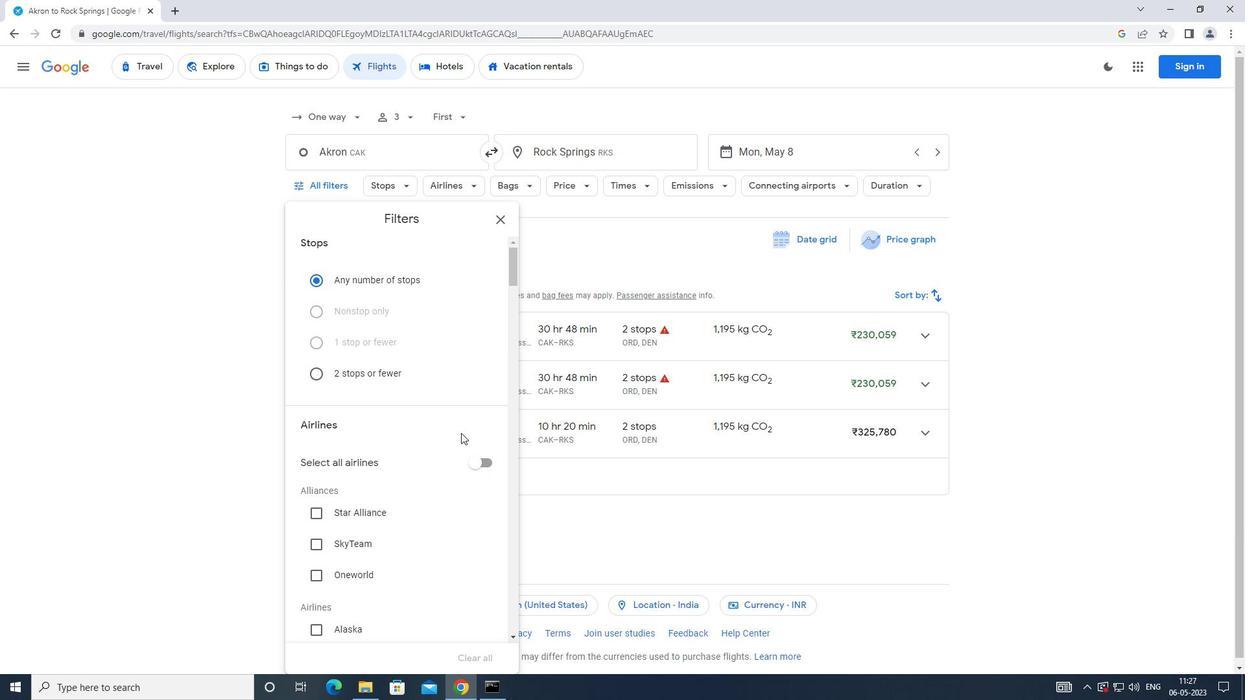 
Action: Mouse scrolled (461, 432) with delta (0, 0)
Screenshot: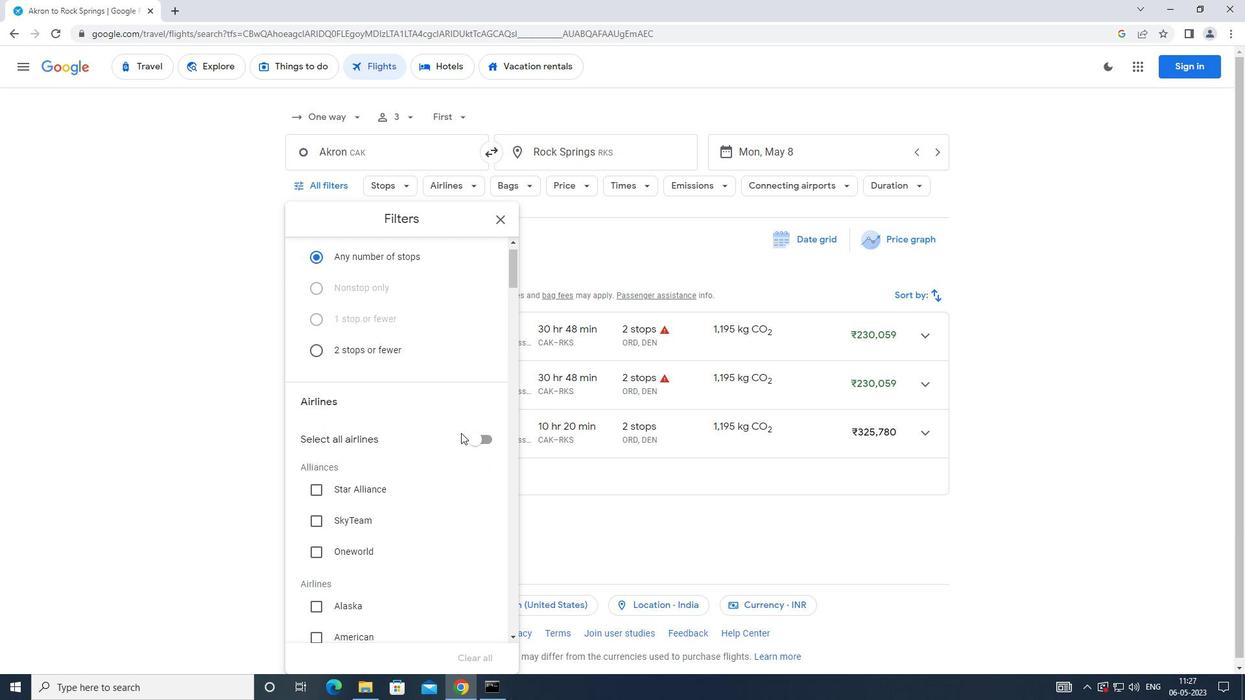 
Action: Mouse moved to (461, 431)
Screenshot: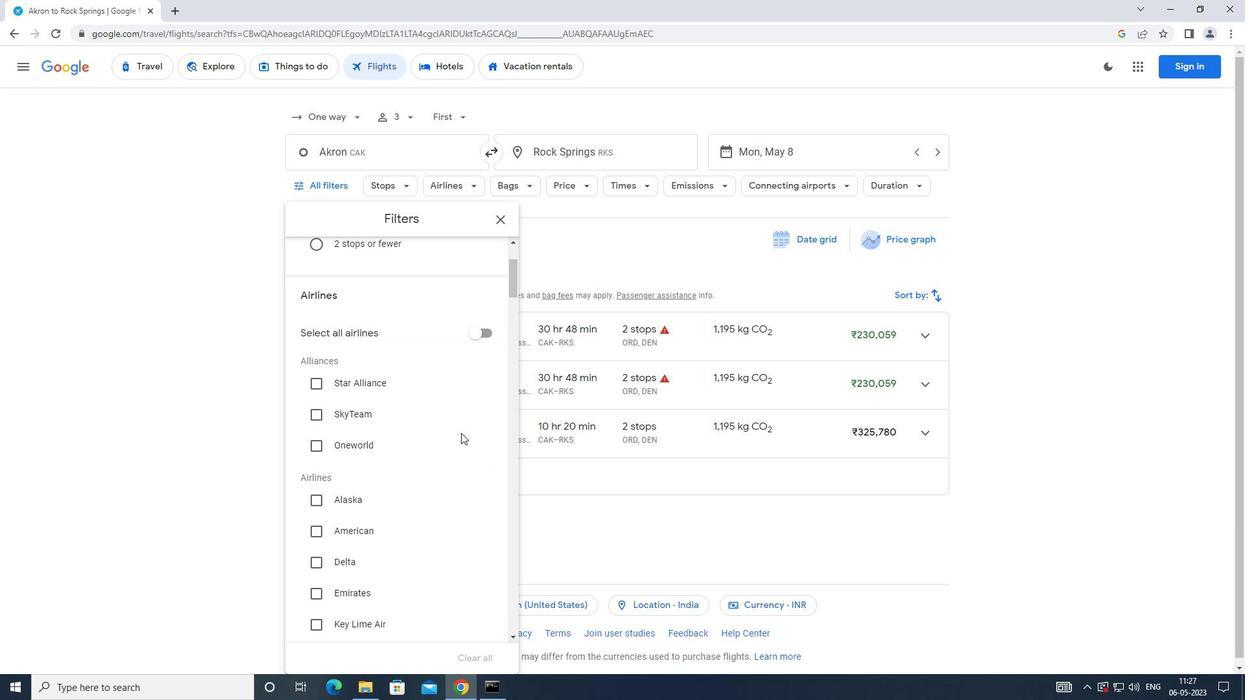 
Action: Mouse scrolled (461, 430) with delta (0, 0)
Screenshot: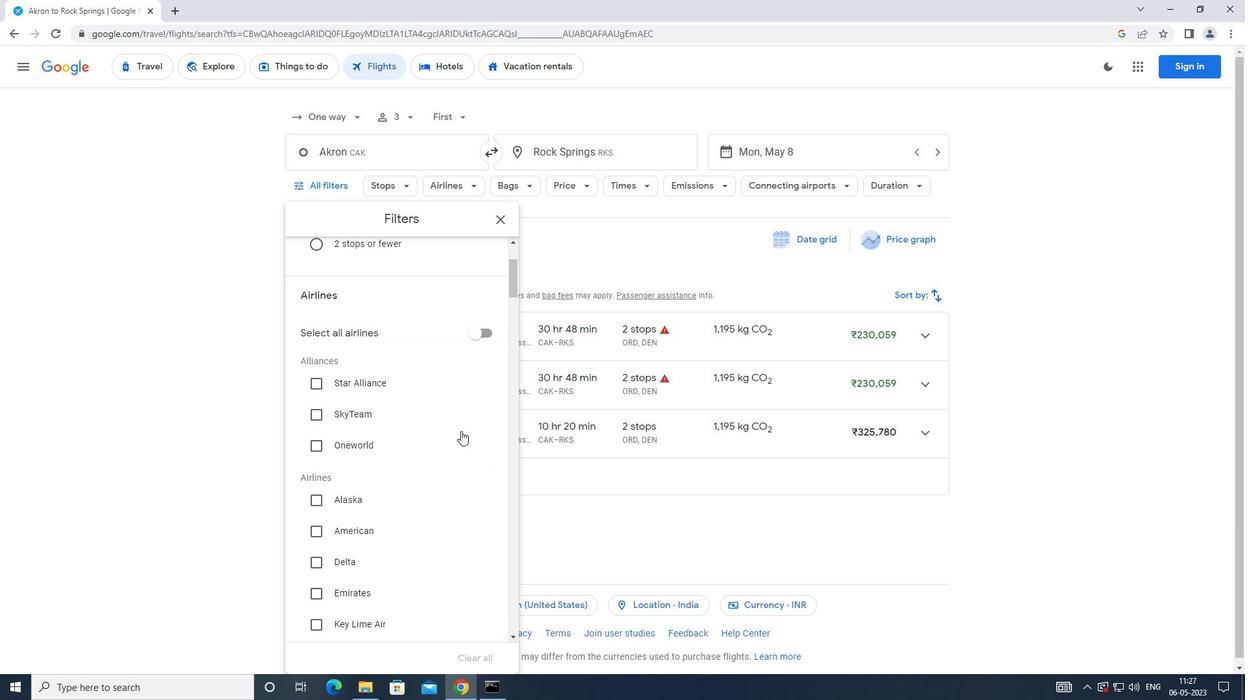 
Action: Mouse scrolled (461, 430) with delta (0, 0)
Screenshot: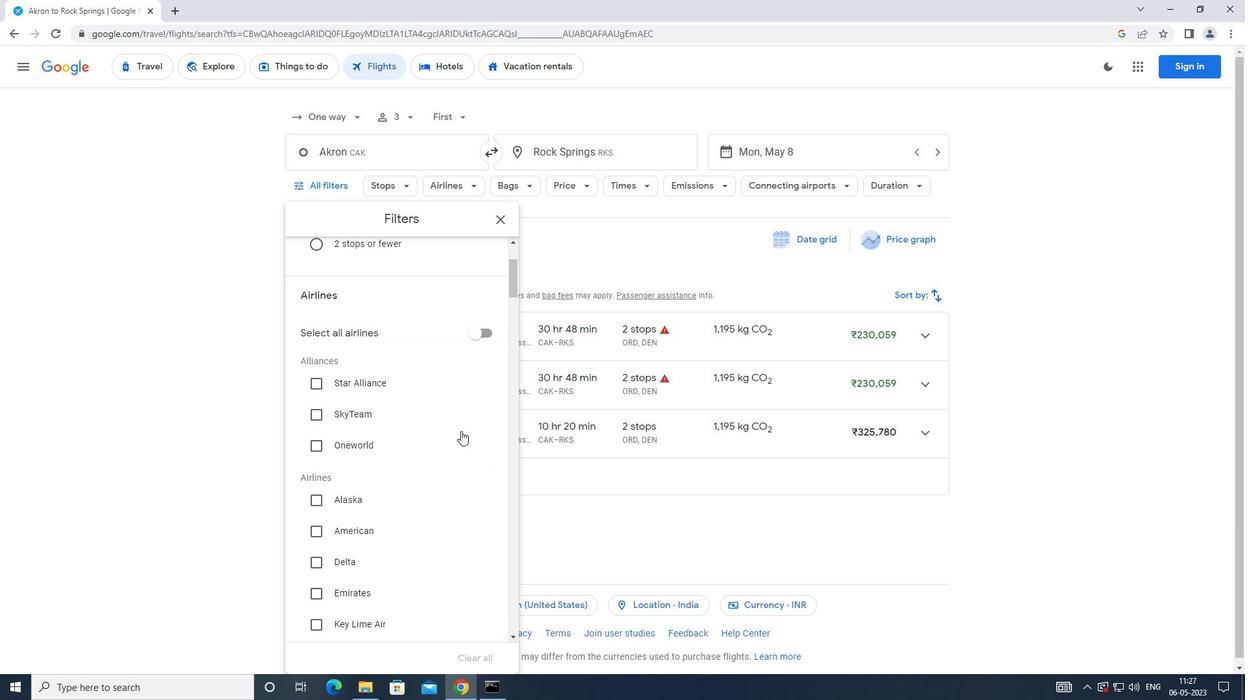 
Action: Mouse scrolled (461, 430) with delta (0, 0)
Screenshot: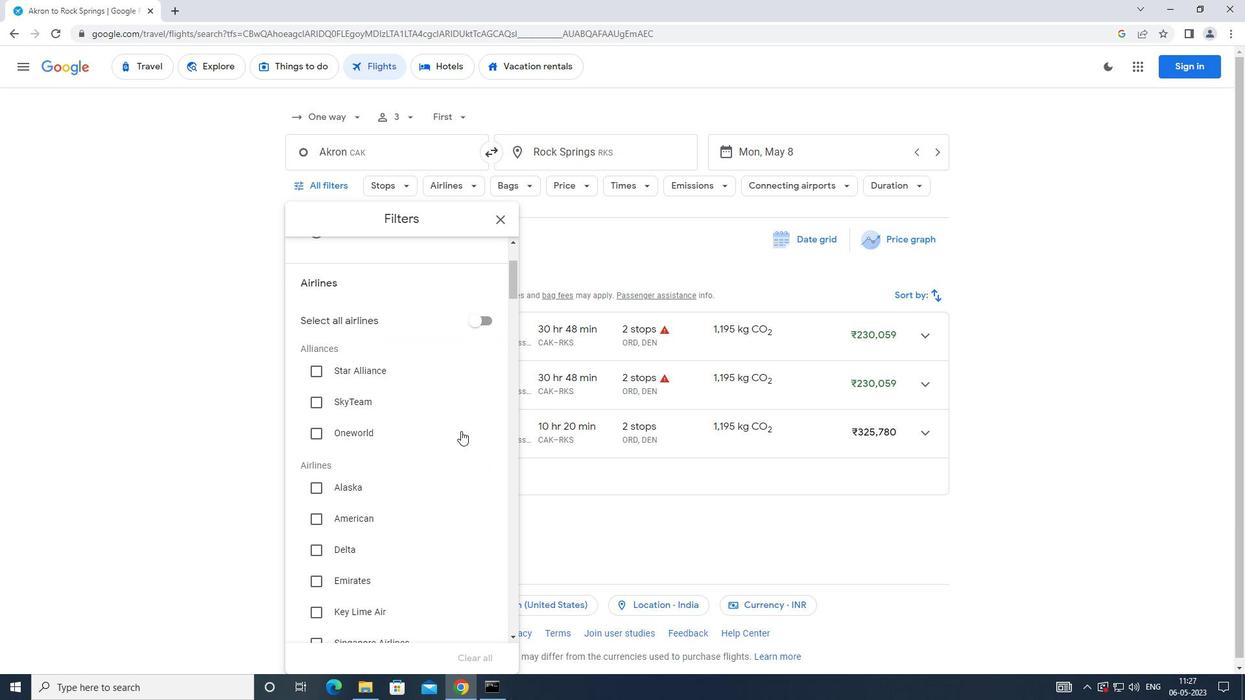 
Action: Mouse moved to (461, 428)
Screenshot: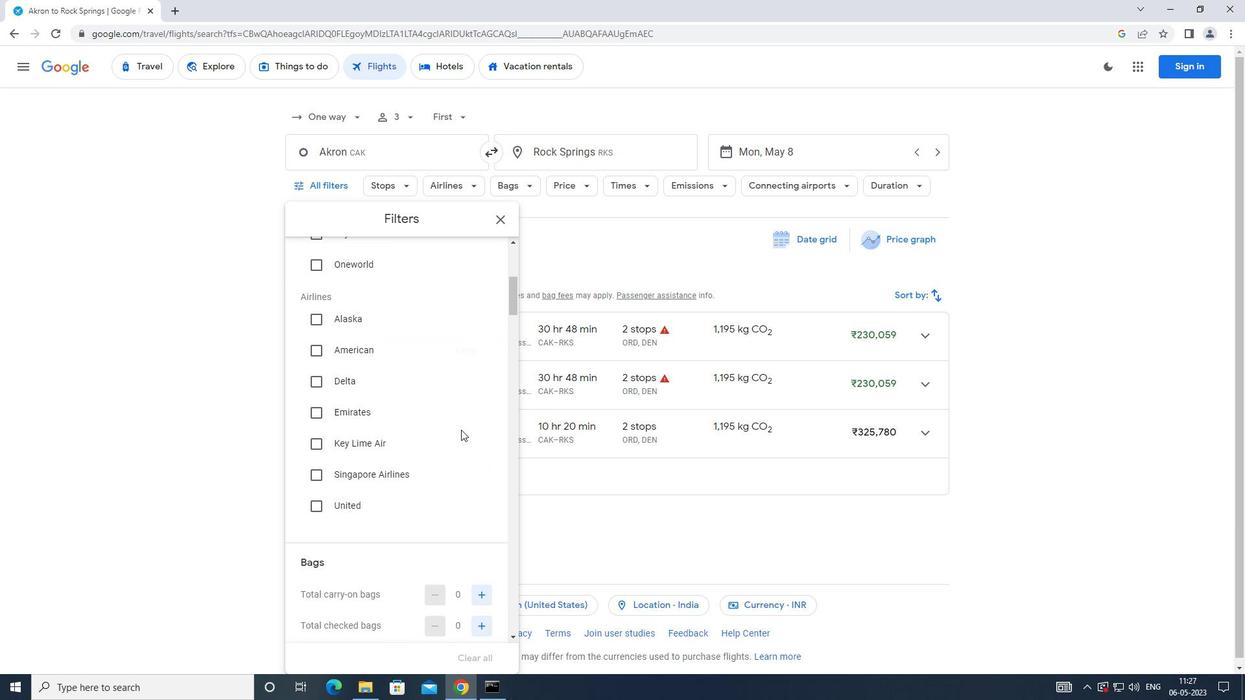 
Action: Mouse scrolled (461, 427) with delta (0, 0)
Screenshot: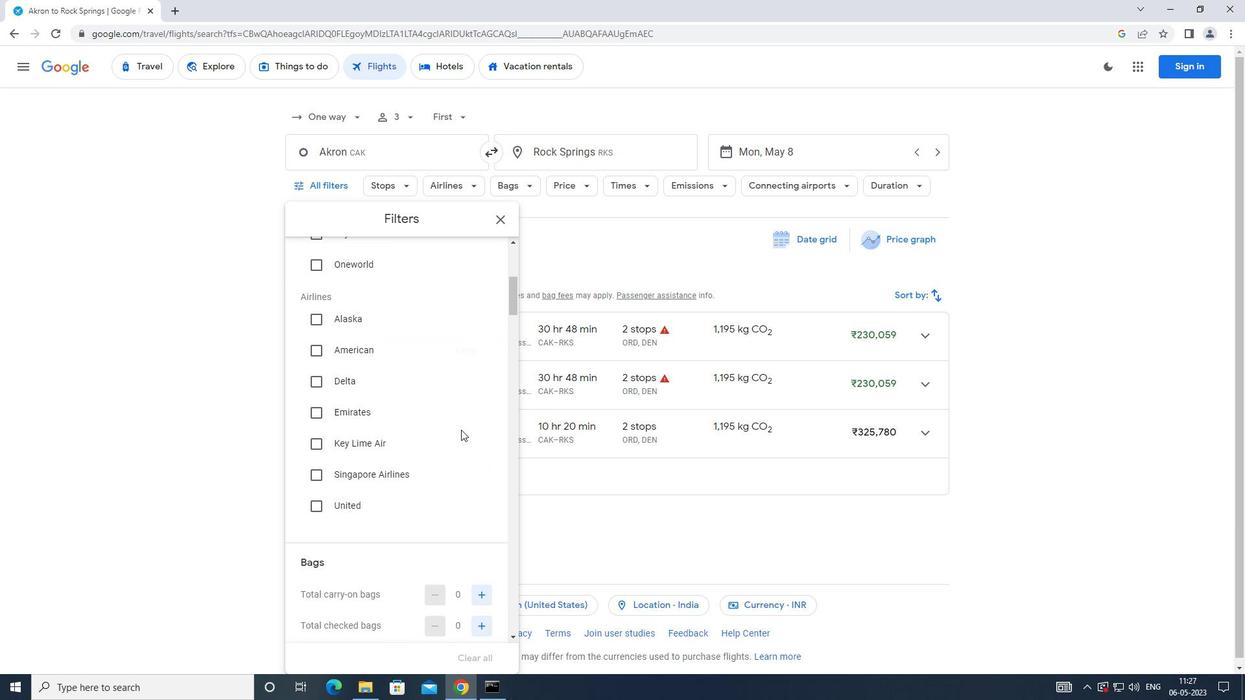 
Action: Mouse scrolled (461, 427) with delta (0, 0)
Screenshot: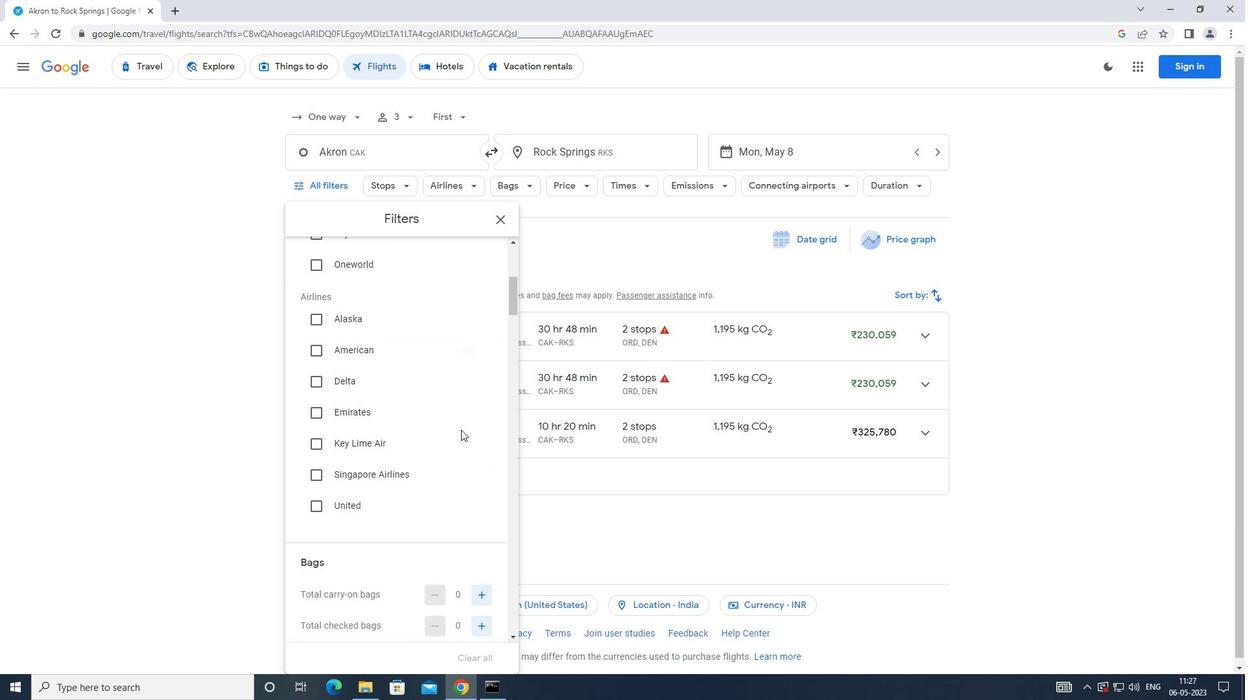 
Action: Mouse scrolled (461, 427) with delta (0, 0)
Screenshot: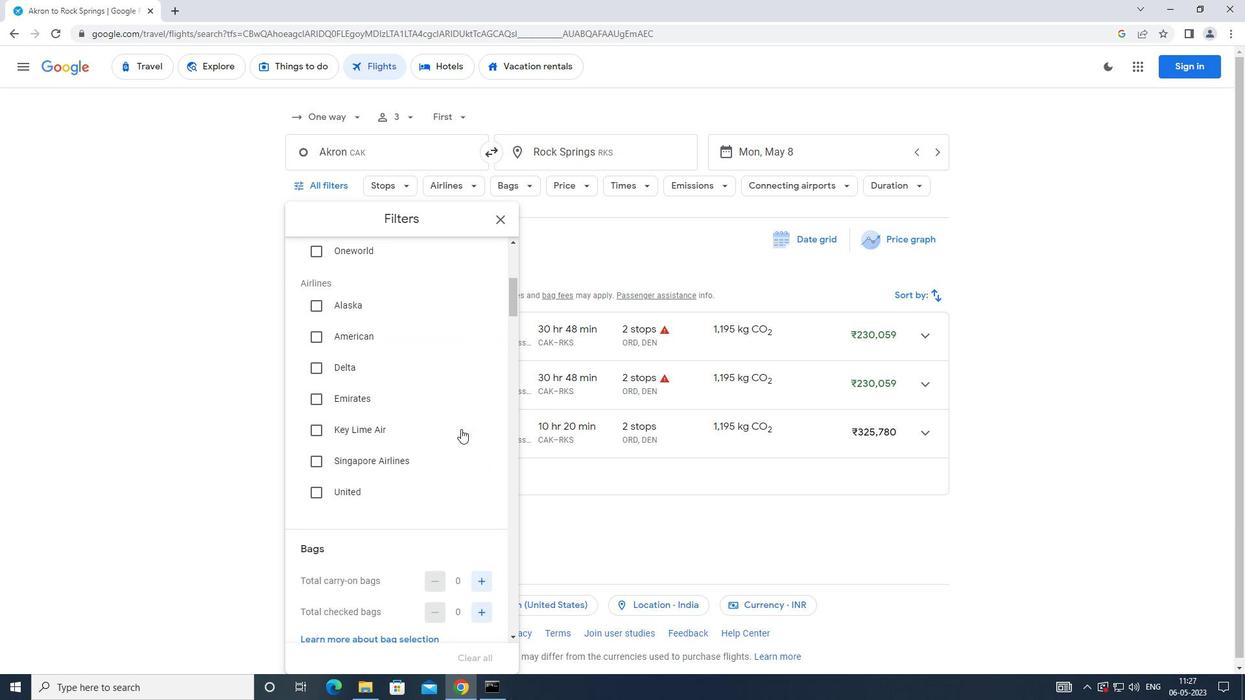
Action: Mouse moved to (475, 390)
Screenshot: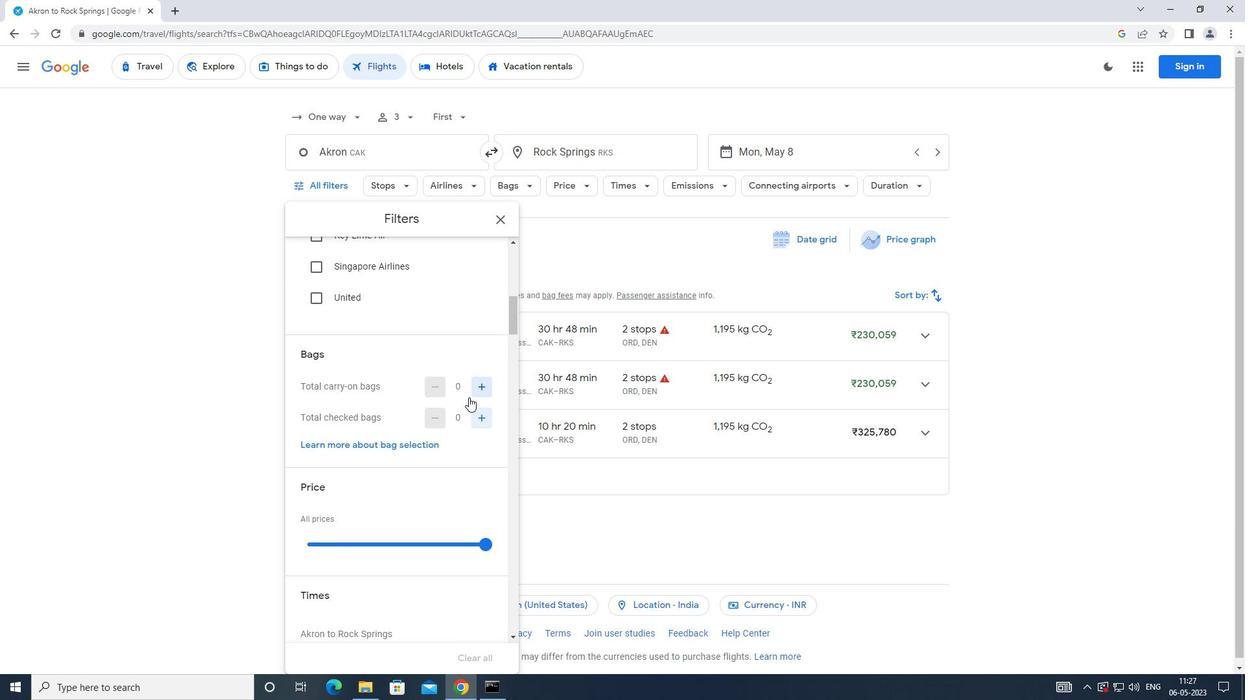 
Action: Mouse pressed left at (475, 390)
Screenshot: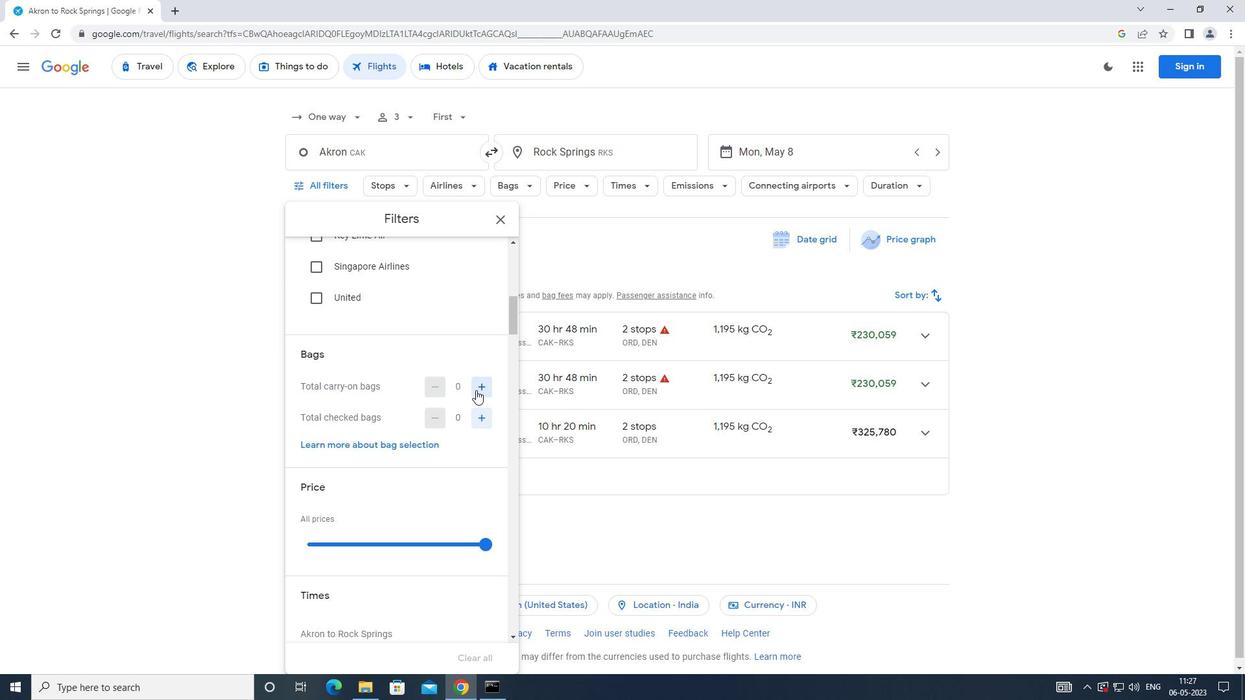 
Action: Mouse moved to (429, 442)
Screenshot: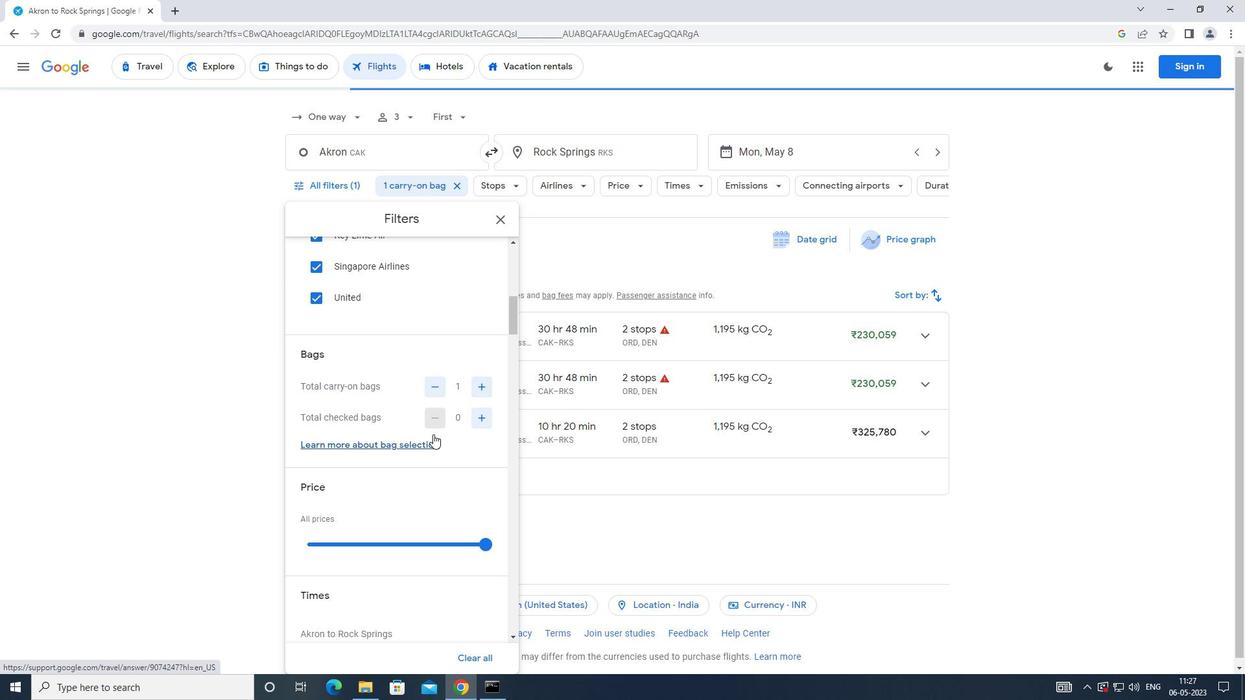 
Action: Mouse scrolled (429, 442) with delta (0, 0)
Screenshot: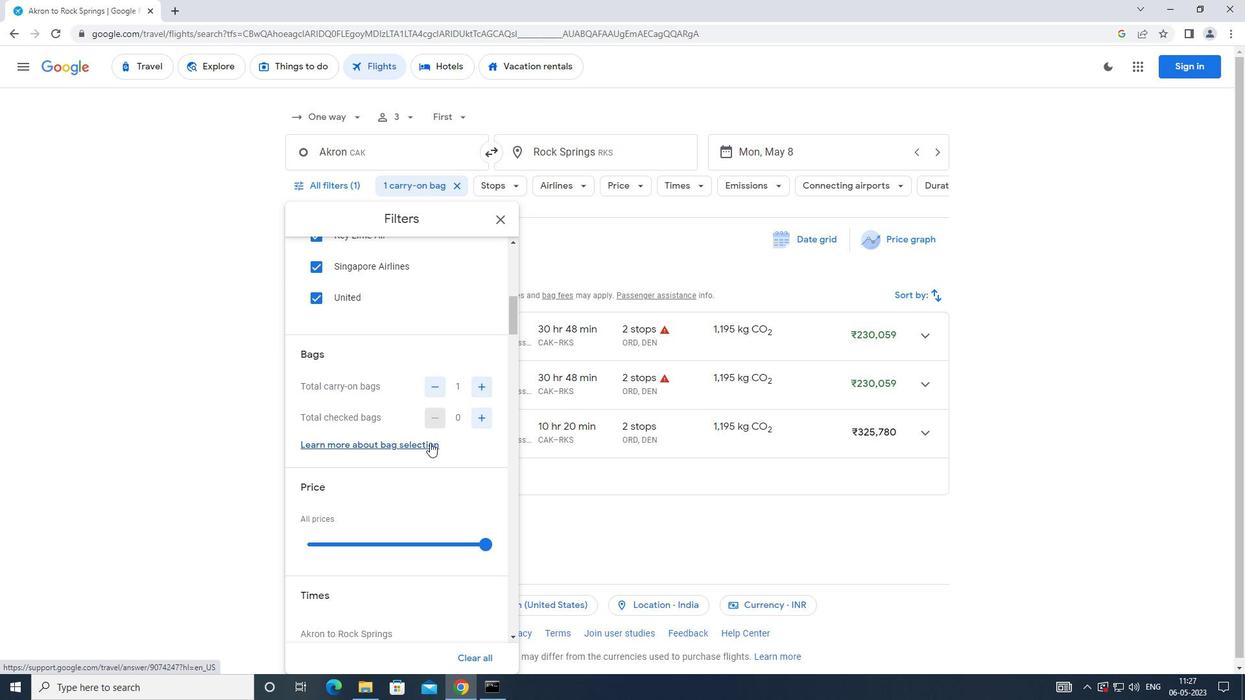 
Action: Mouse scrolled (429, 442) with delta (0, 0)
Screenshot: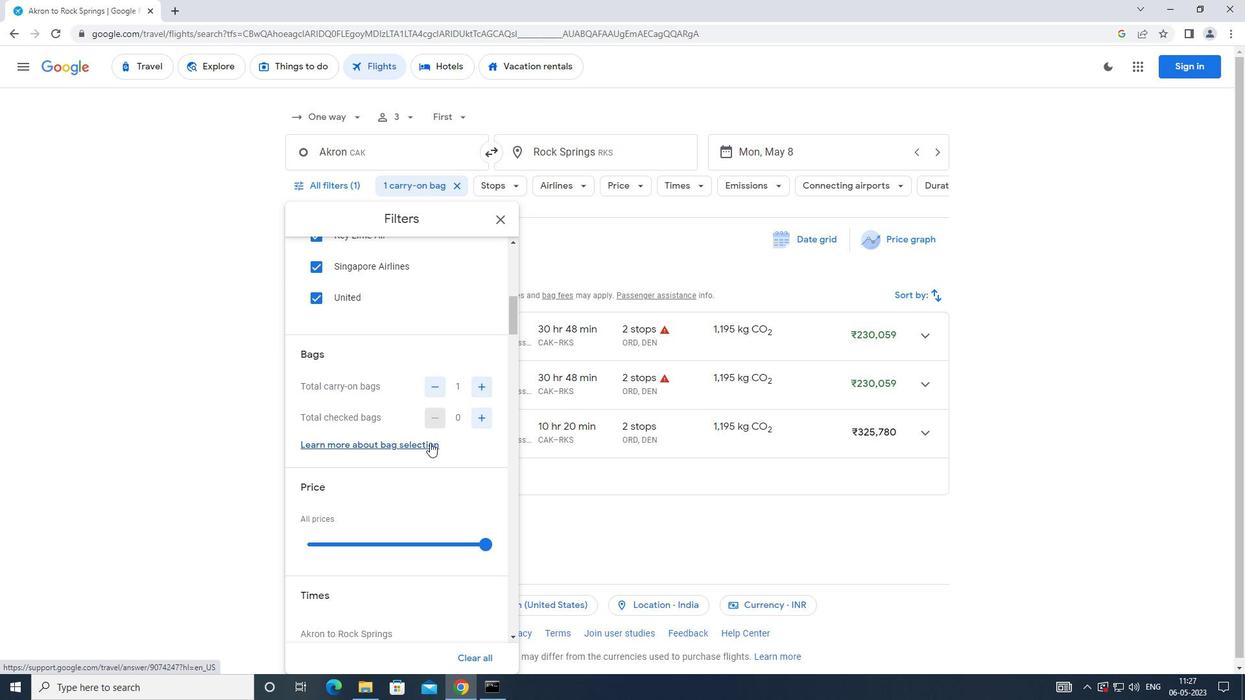 
Action: Mouse scrolled (429, 442) with delta (0, 0)
Screenshot: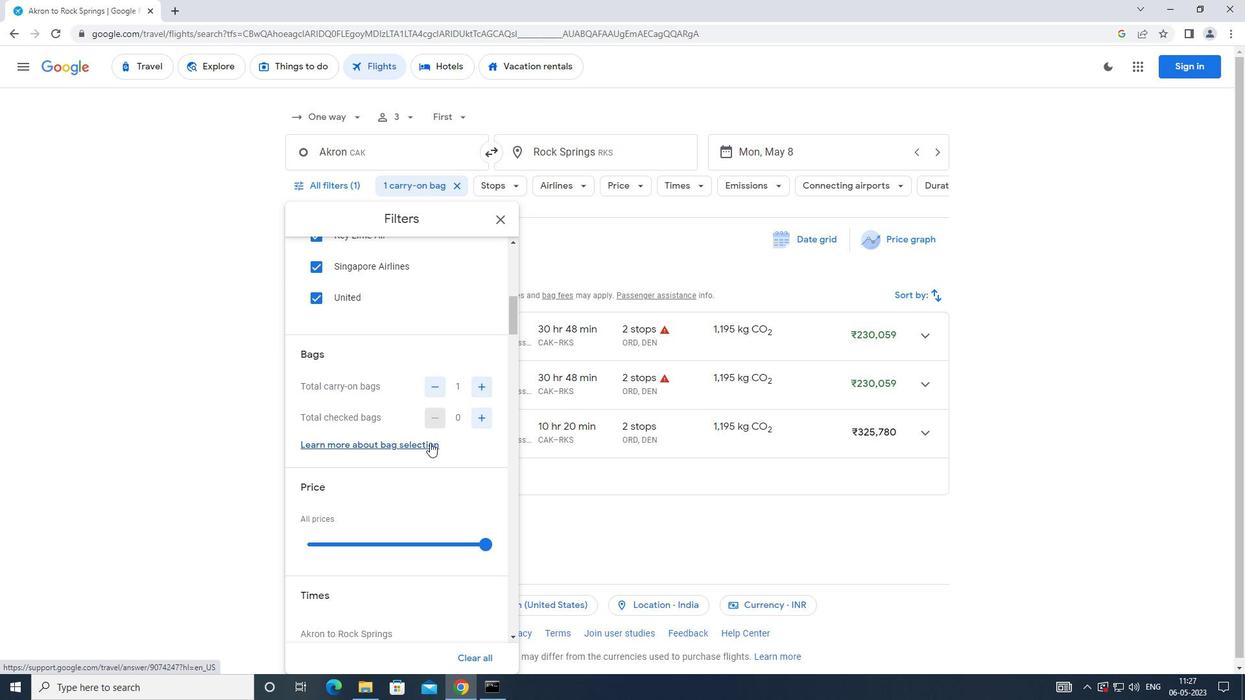 
Action: Mouse moved to (488, 346)
Screenshot: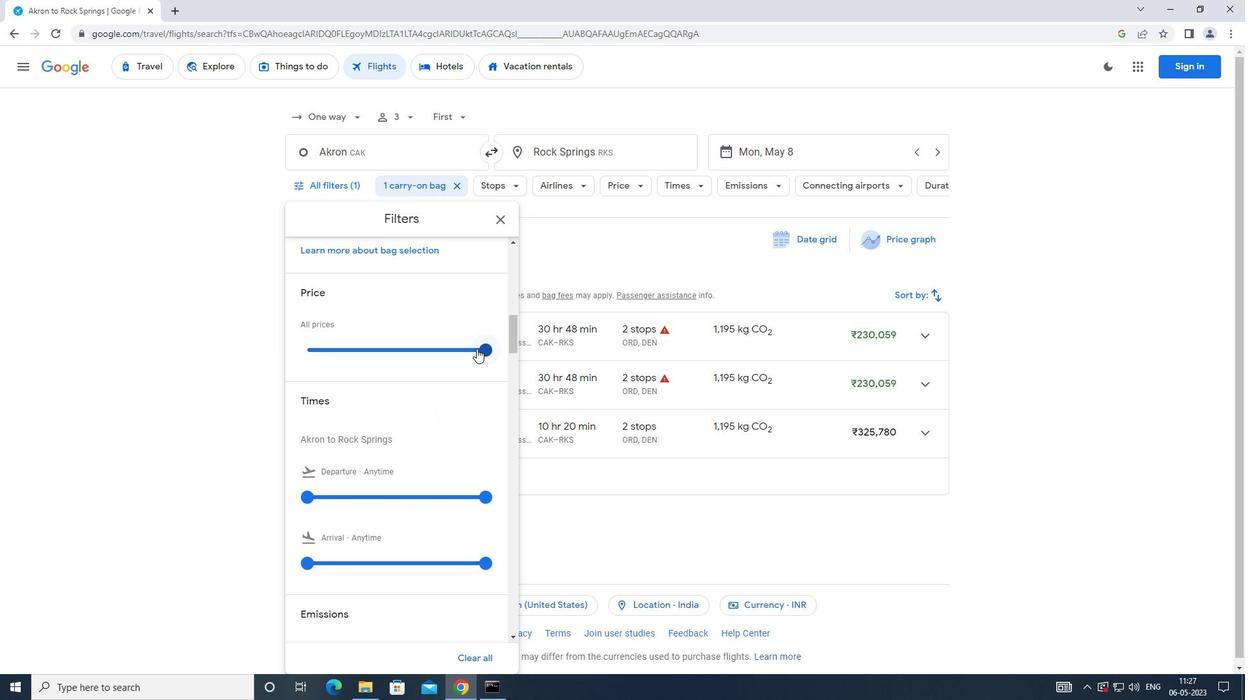 
Action: Mouse pressed left at (488, 346)
Screenshot: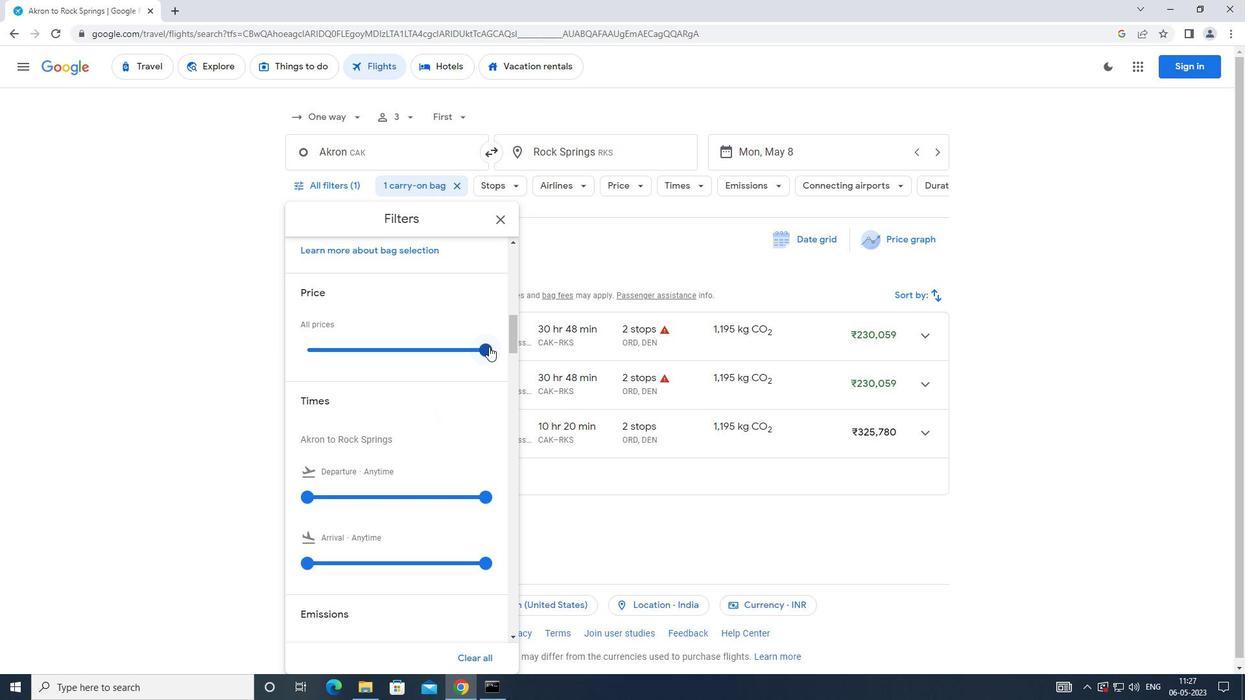 
Action: Mouse moved to (486, 349)
Screenshot: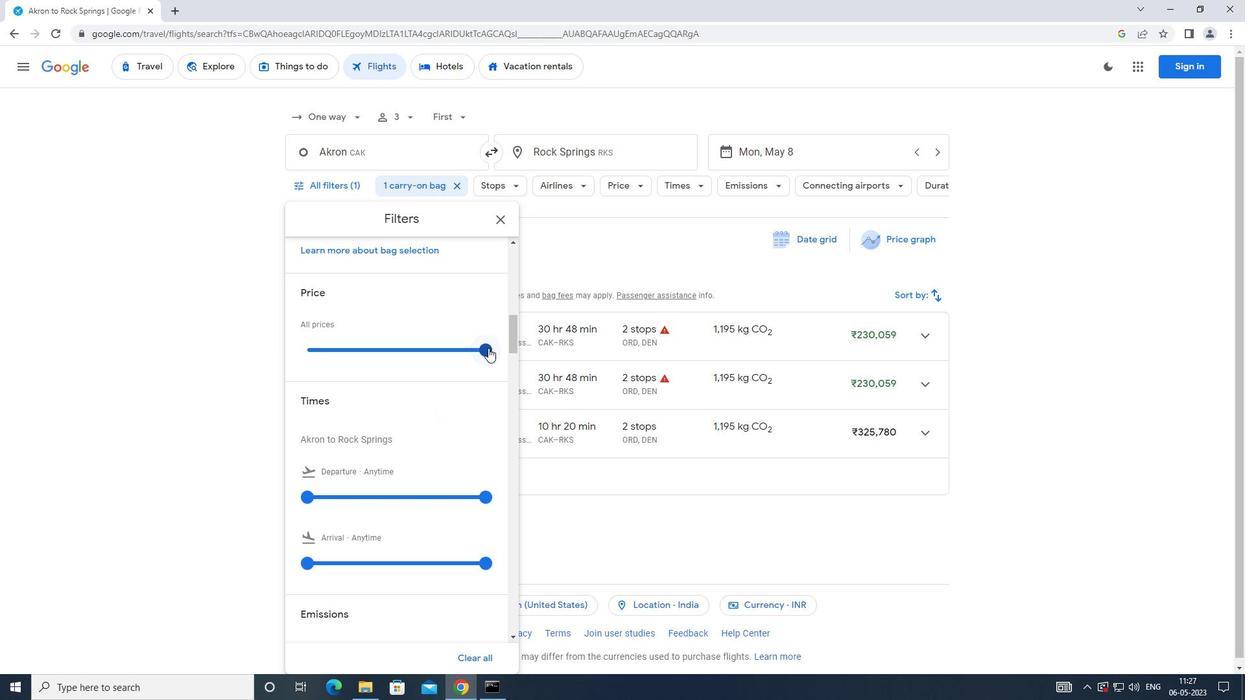 
Action: Mouse pressed left at (486, 349)
Screenshot: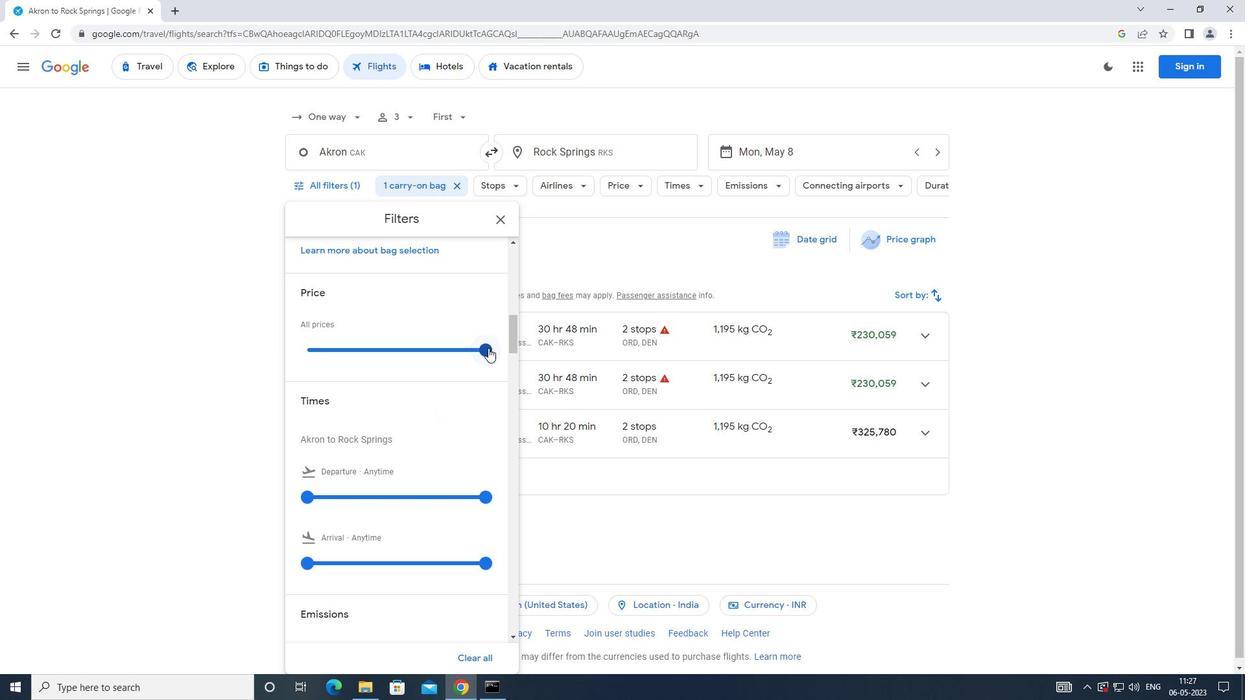 
Action: Mouse moved to (309, 496)
Screenshot: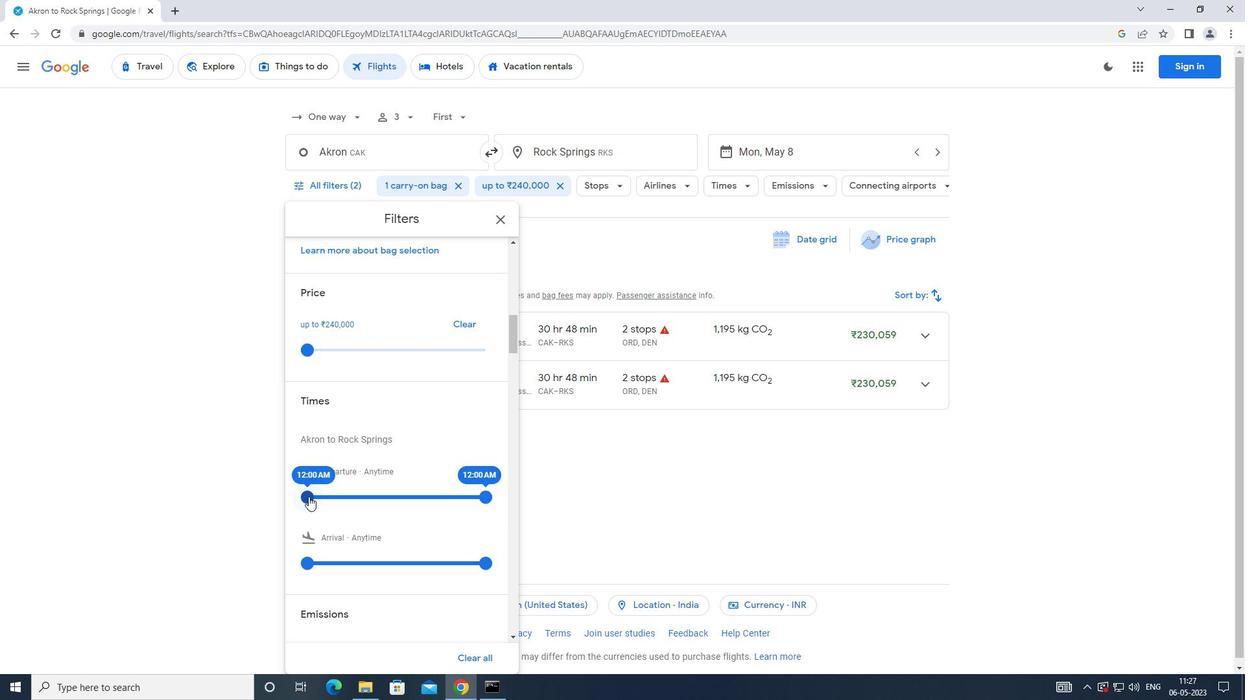 
Action: Mouse pressed left at (309, 496)
Screenshot: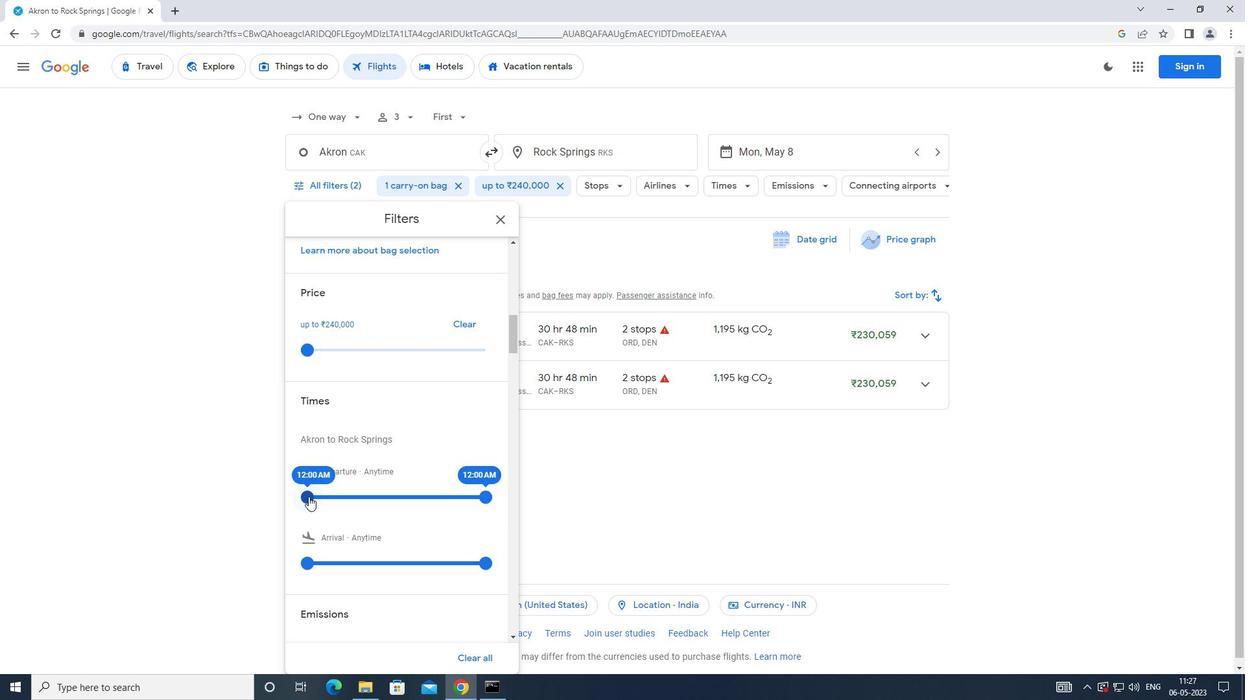 
Action: Mouse moved to (481, 496)
Screenshot: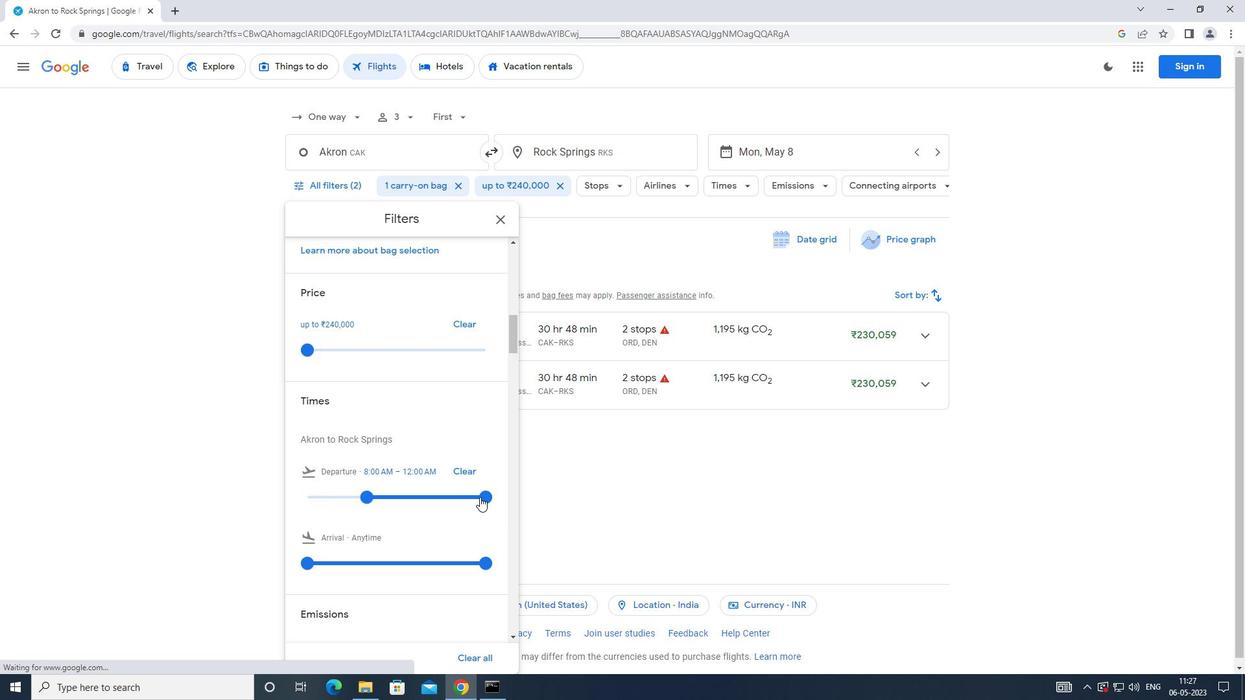 
Action: Mouse pressed left at (481, 496)
Screenshot: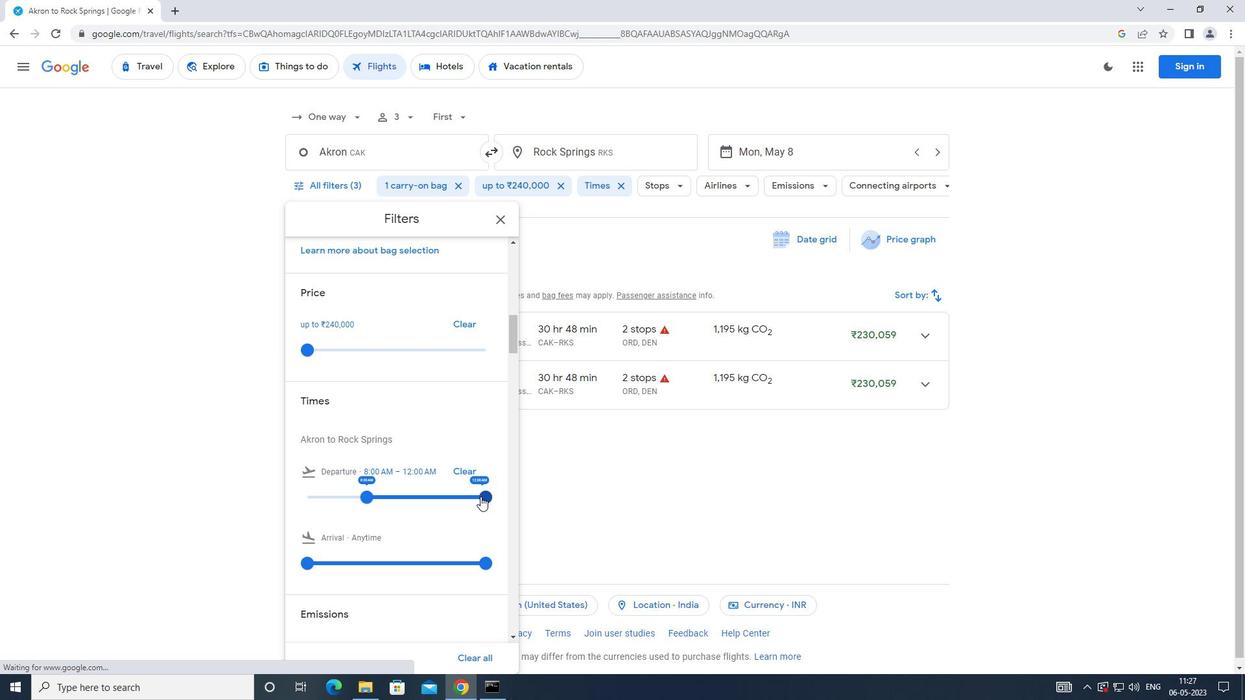
Action: Mouse moved to (365, 501)
Screenshot: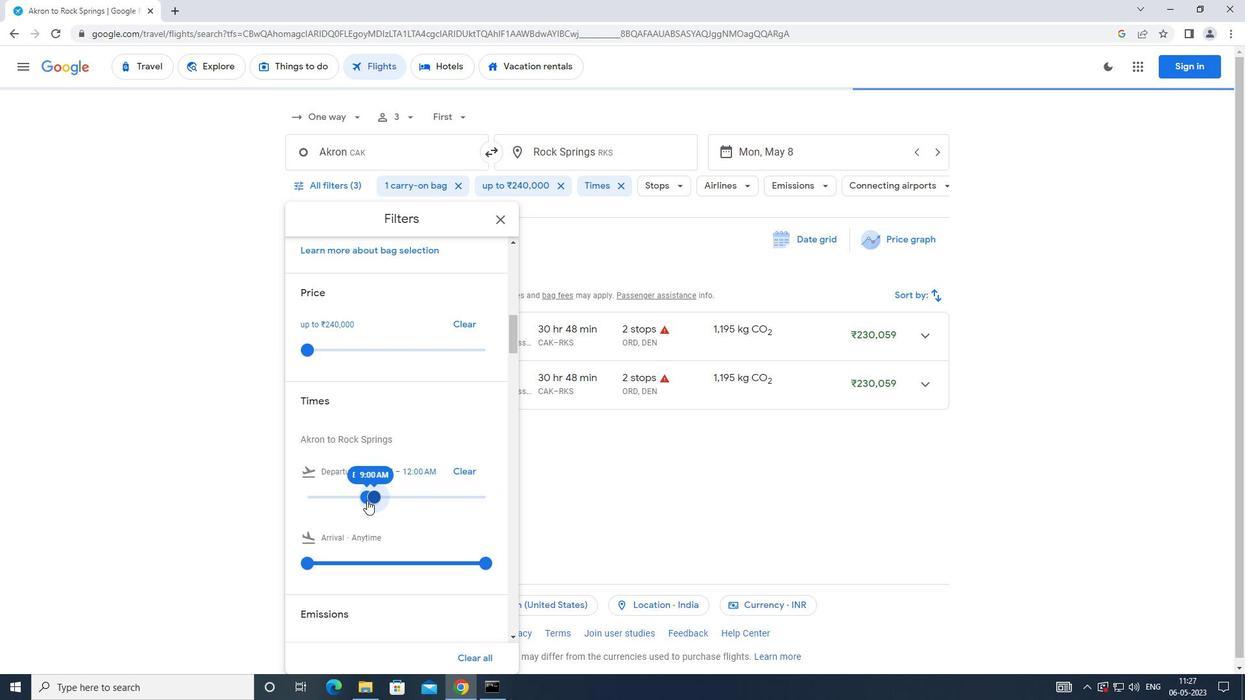 
